 Task: Create a due date automation trigger when advanced on, 2 days after a card is due add basic in list "Resume" at 11:00 AM.
Action: Mouse moved to (772, 271)
Screenshot: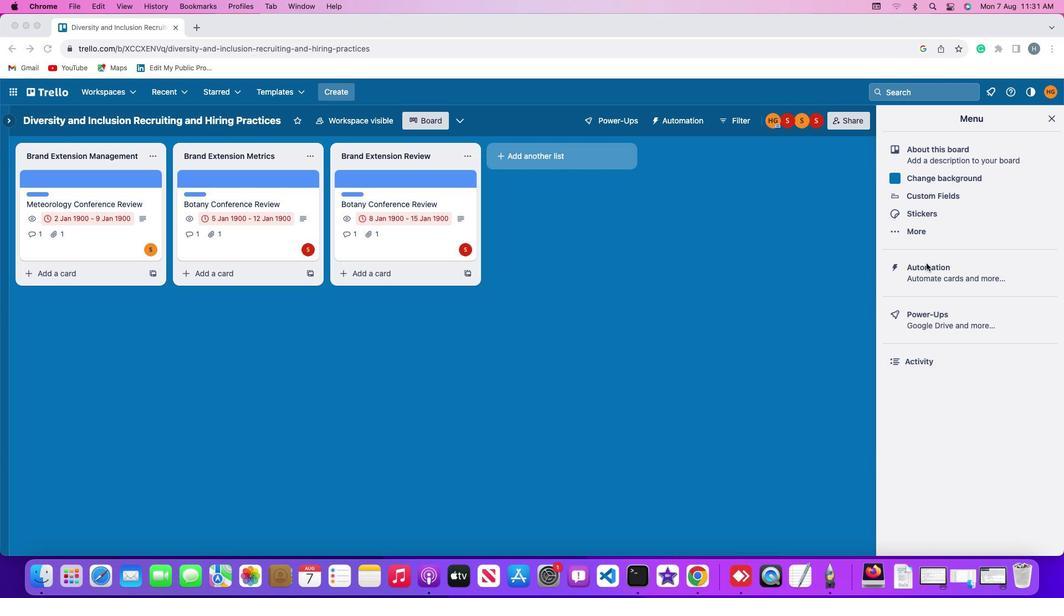 
Action: Mouse pressed left at (772, 271)
Screenshot: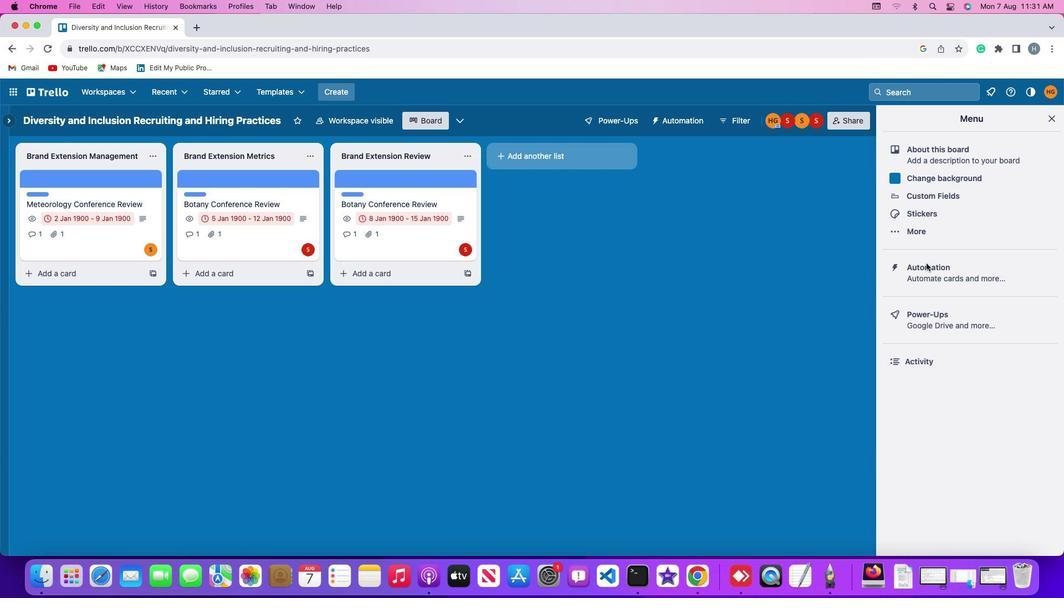 
Action: Mouse pressed left at (772, 271)
Screenshot: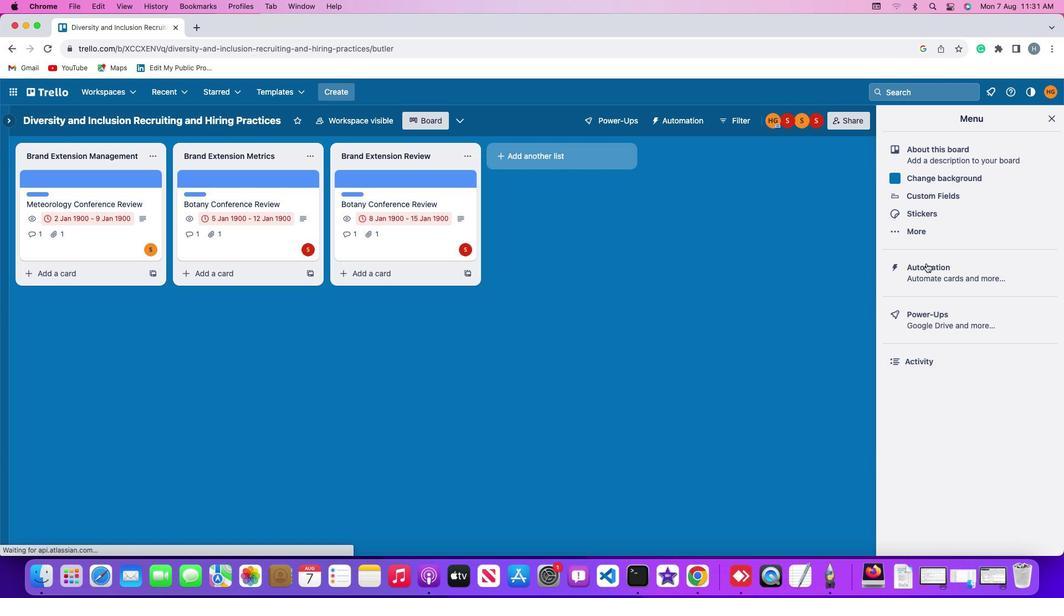 
Action: Mouse moved to (200, 271)
Screenshot: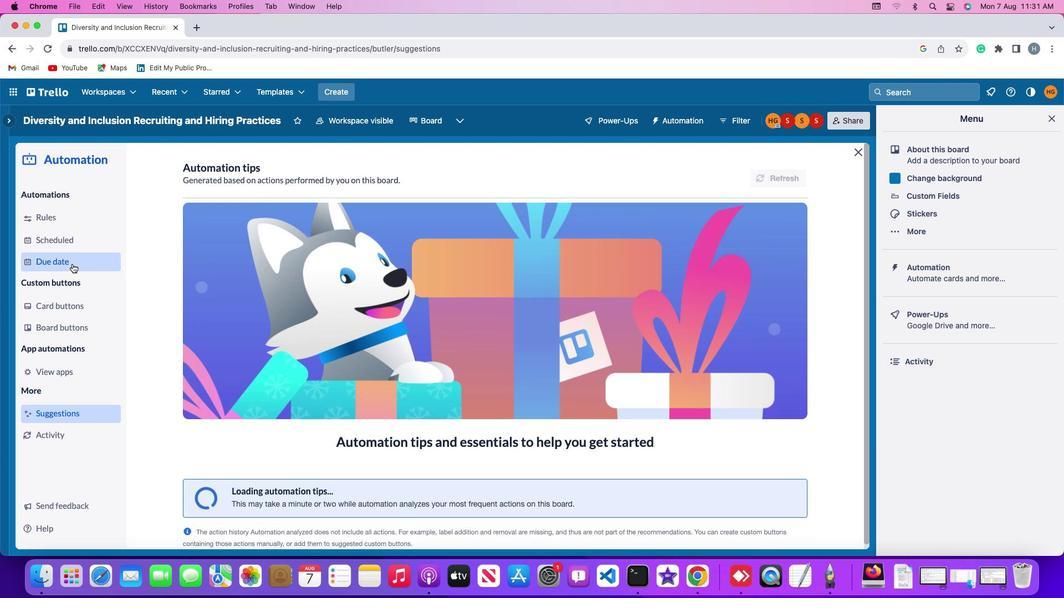 
Action: Mouse pressed left at (200, 271)
Screenshot: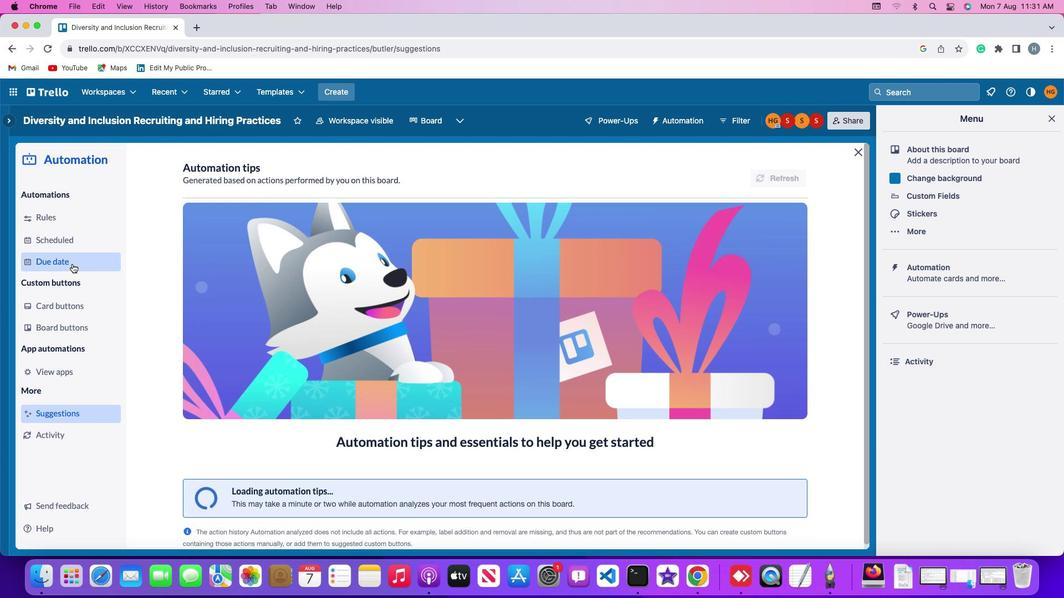 
Action: Mouse moved to (662, 181)
Screenshot: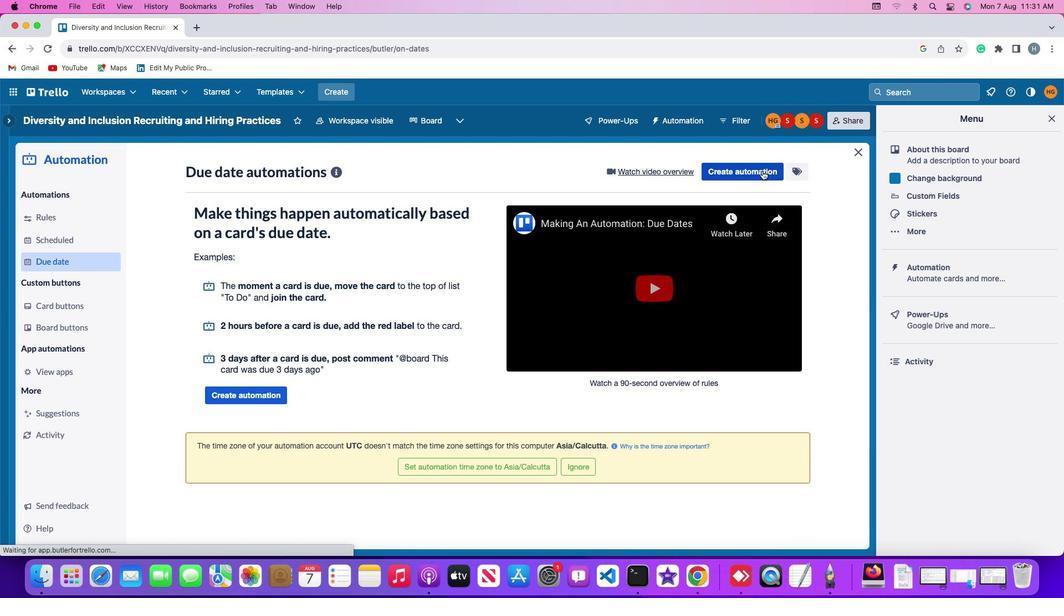 
Action: Mouse pressed left at (662, 181)
Screenshot: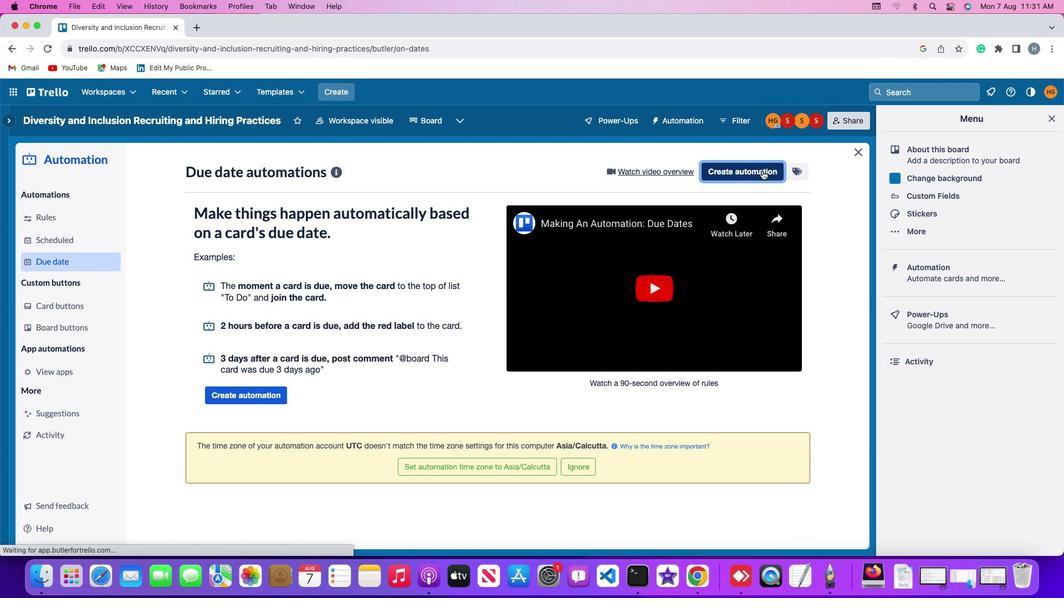 
Action: Mouse moved to (491, 286)
Screenshot: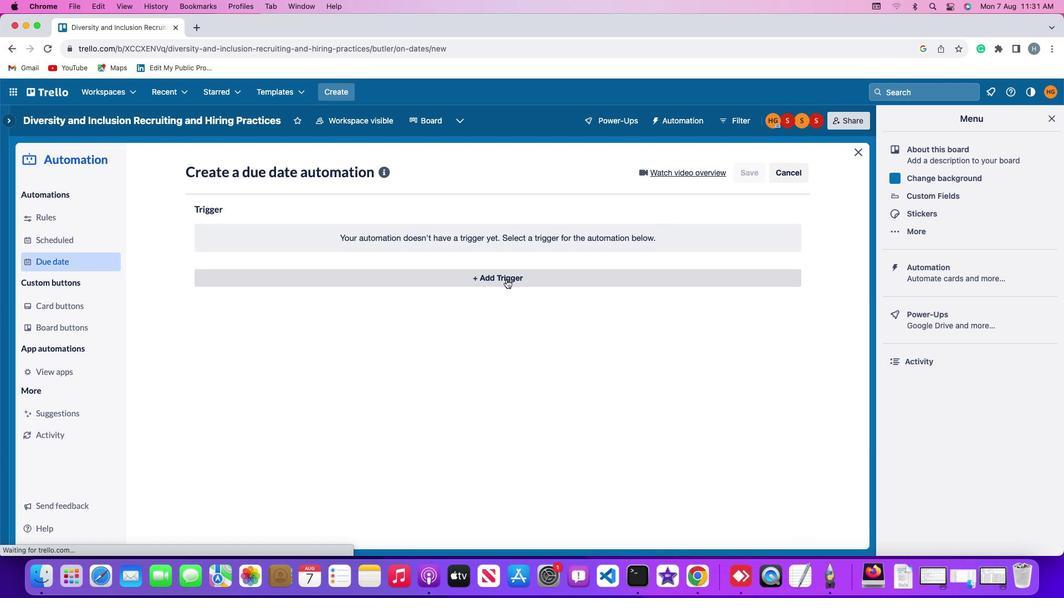 
Action: Mouse pressed left at (491, 286)
Screenshot: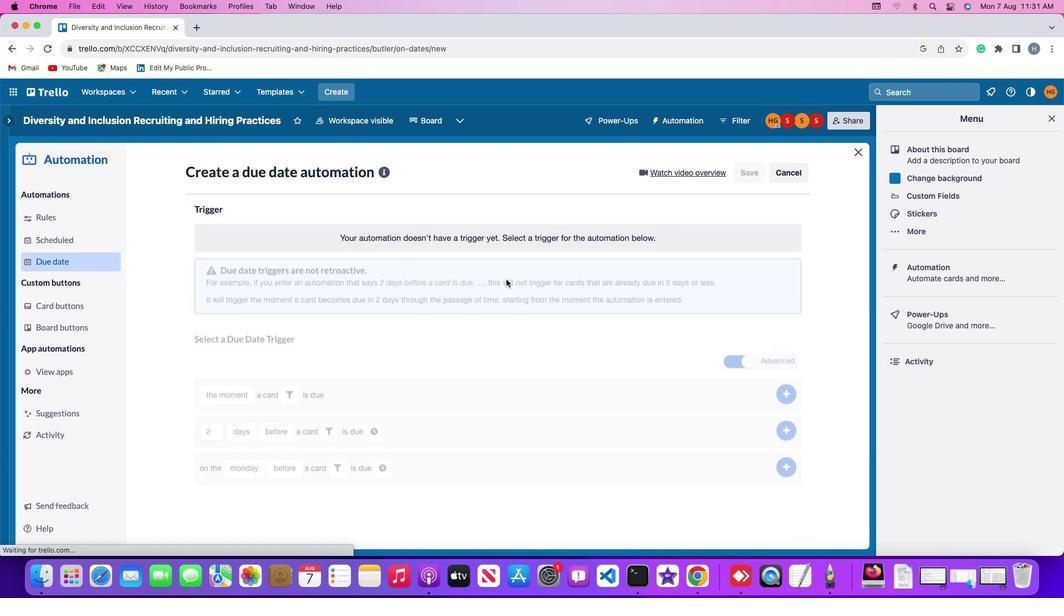 
Action: Mouse moved to (297, 449)
Screenshot: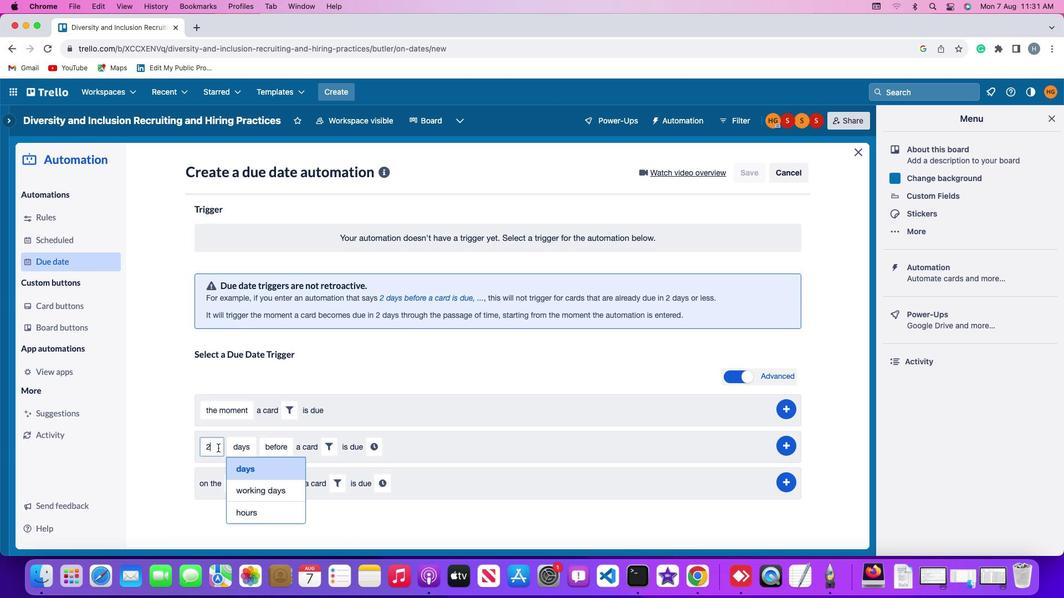 
Action: Mouse pressed left at (297, 449)
Screenshot: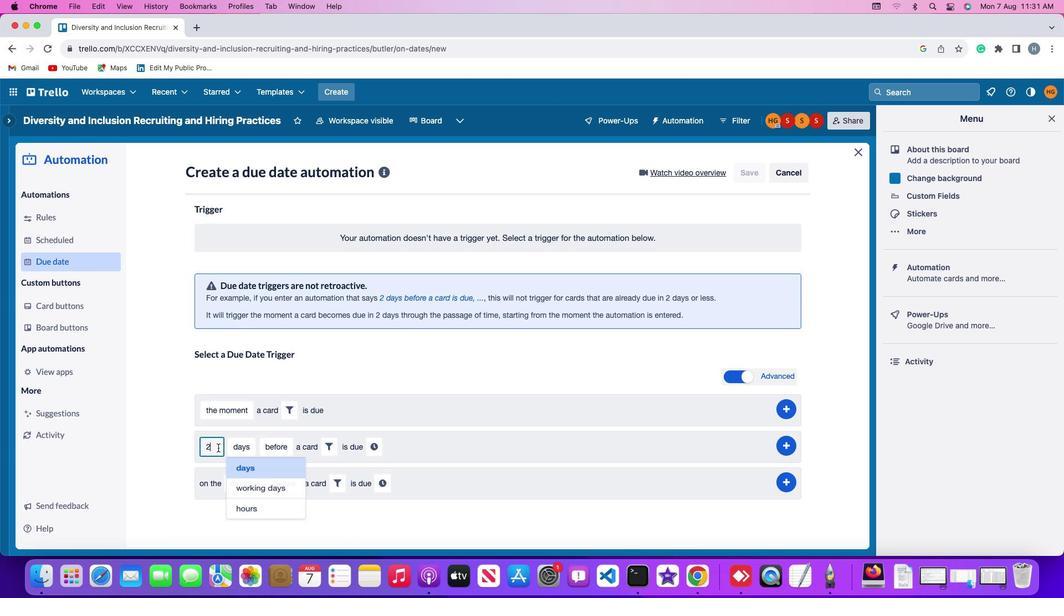 
Action: Mouse moved to (297, 448)
Screenshot: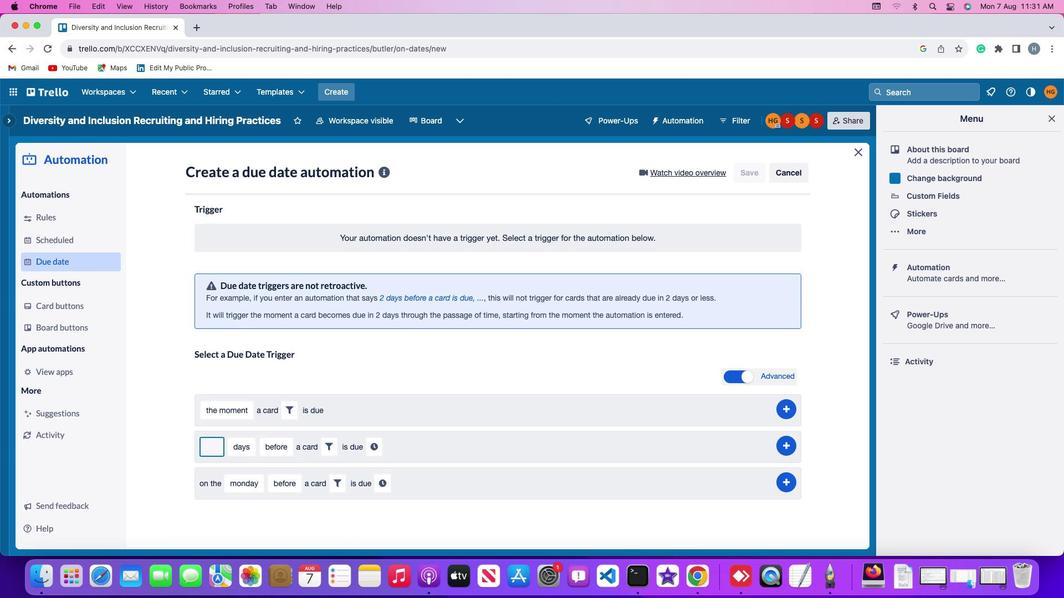 
Action: Key pressed Key.backspace'2'
Screenshot: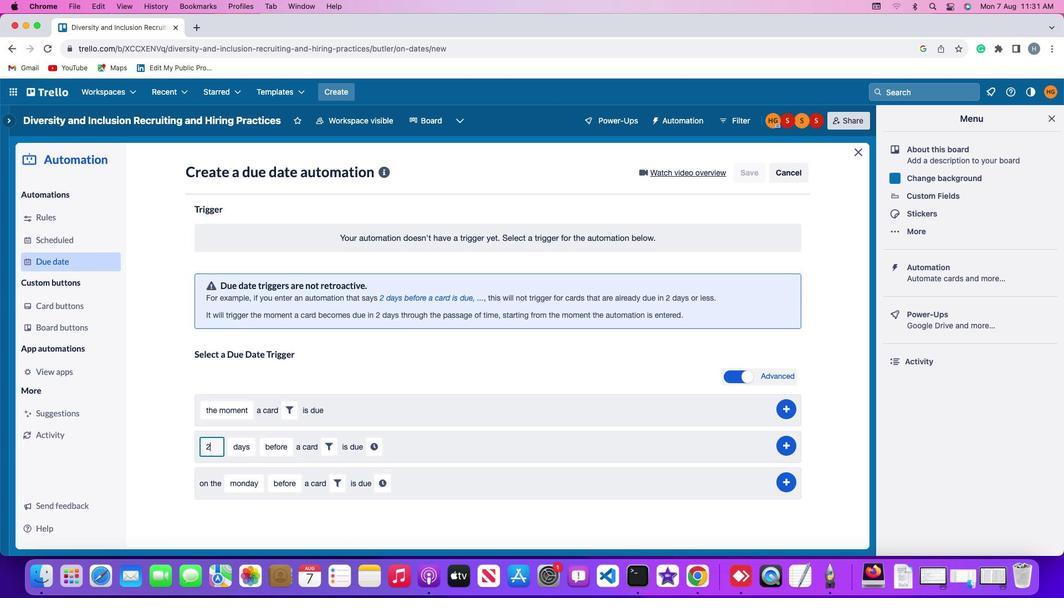 
Action: Mouse moved to (308, 447)
Screenshot: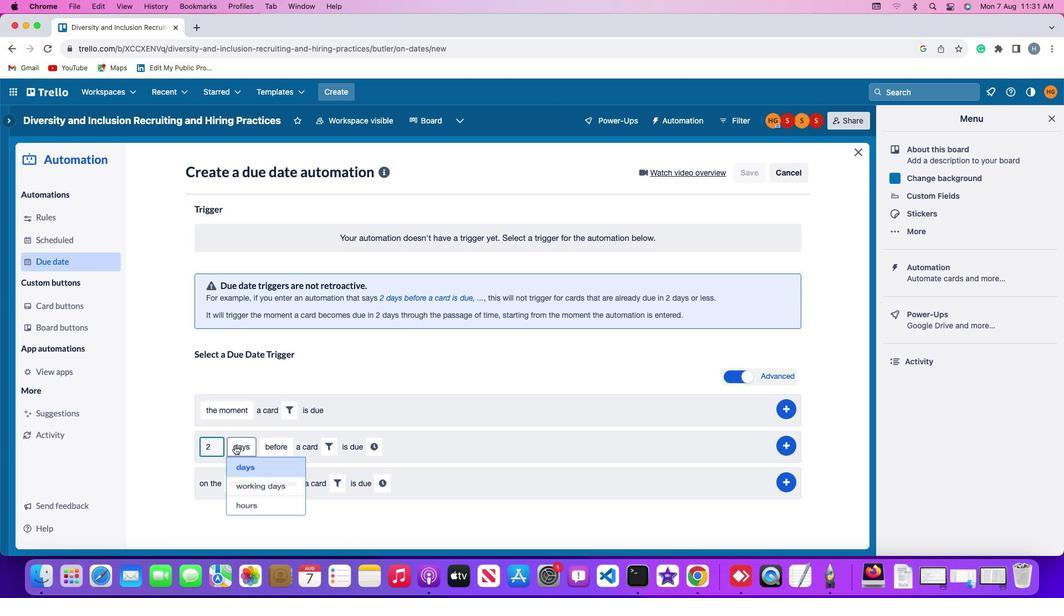 
Action: Mouse pressed left at (308, 447)
Screenshot: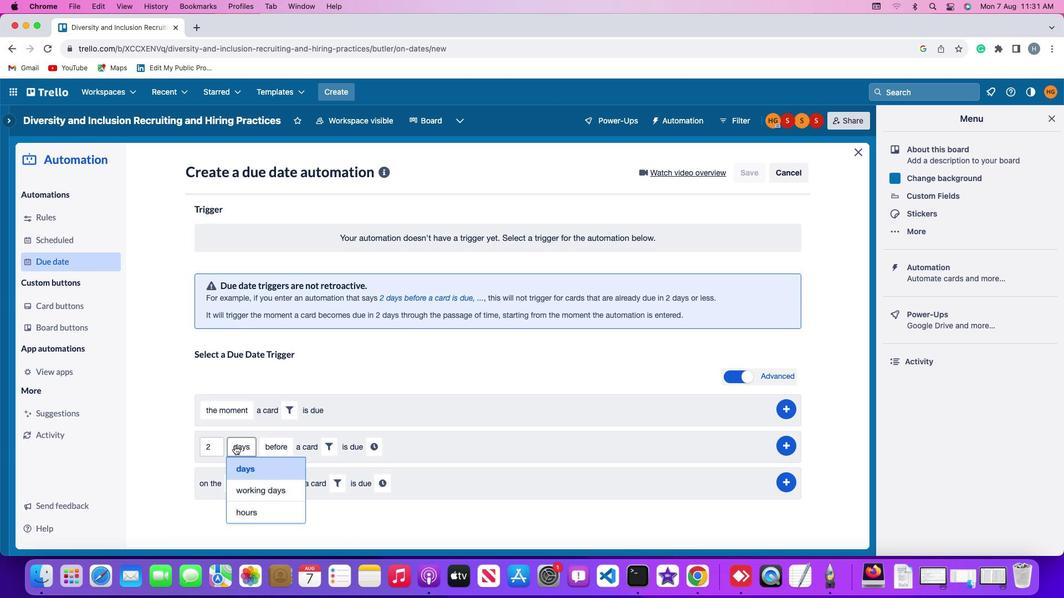
Action: Mouse moved to (319, 472)
Screenshot: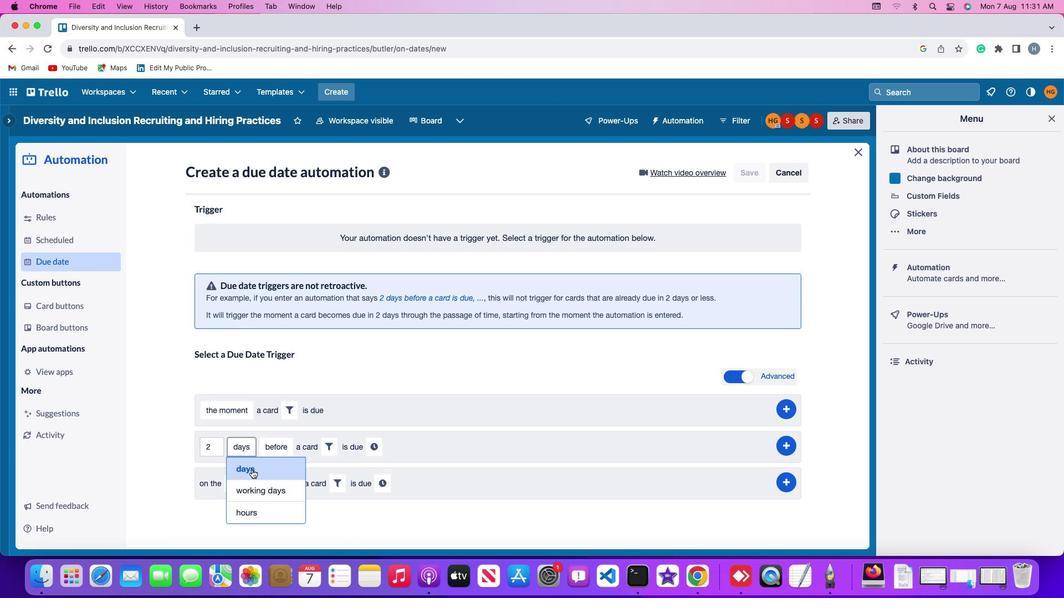 
Action: Mouse pressed left at (319, 472)
Screenshot: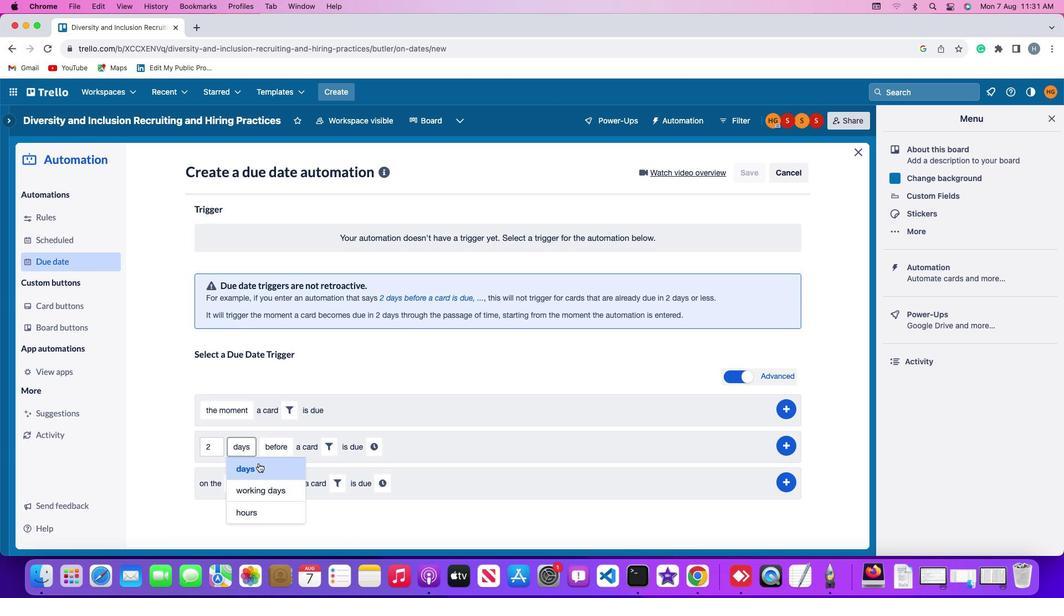 
Action: Mouse moved to (339, 448)
Screenshot: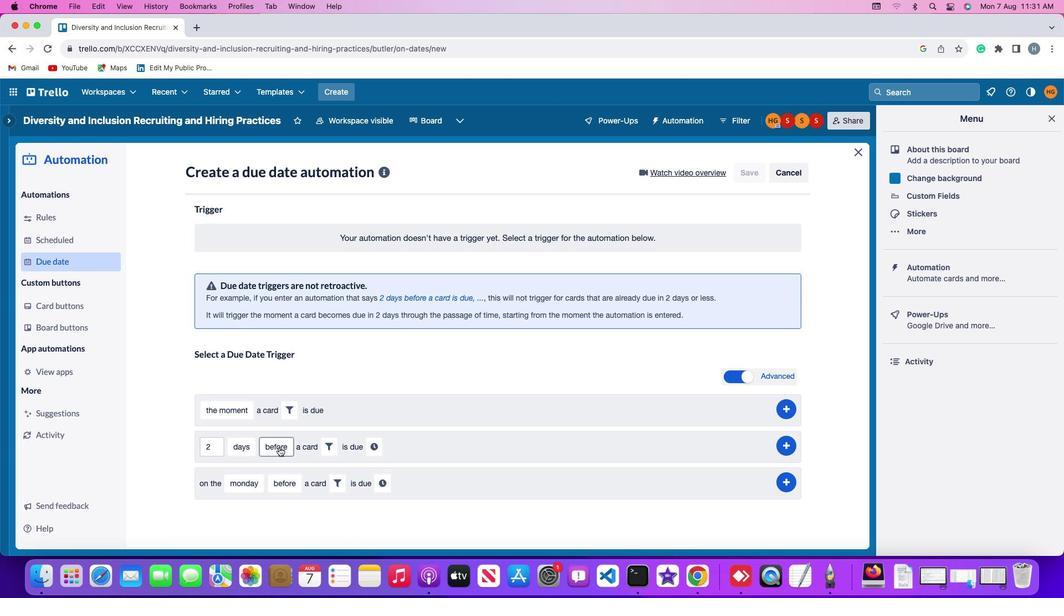 
Action: Mouse pressed left at (339, 448)
Screenshot: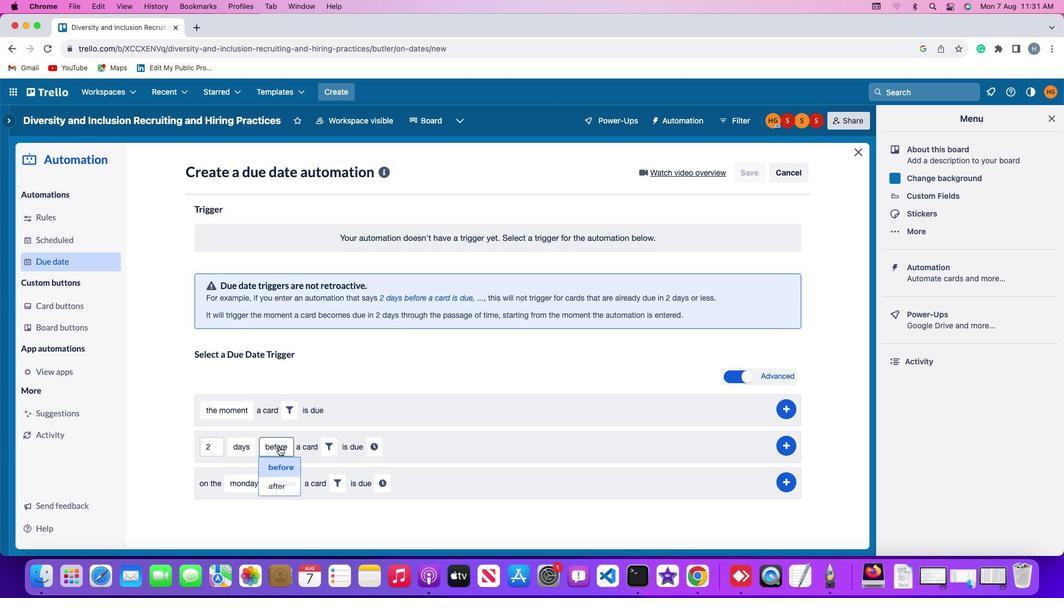 
Action: Mouse moved to (337, 490)
Screenshot: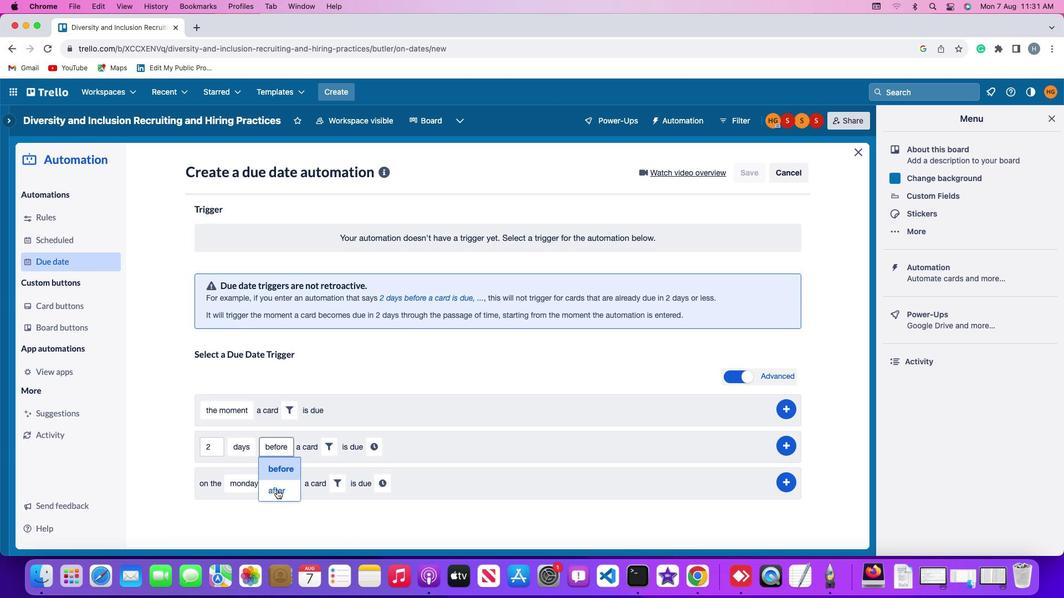 
Action: Mouse pressed left at (337, 490)
Screenshot: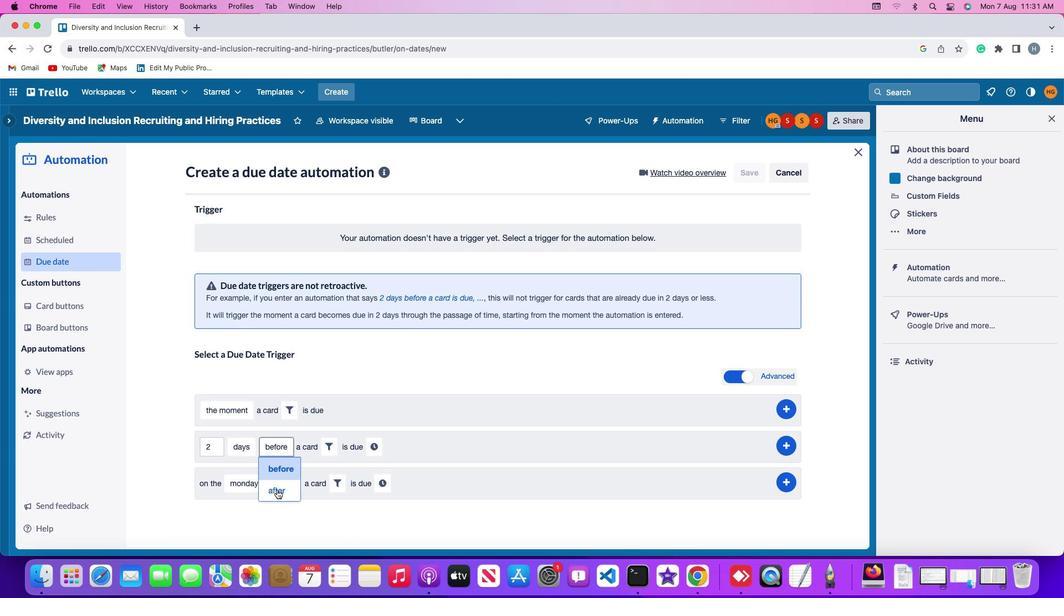 
Action: Mouse moved to (417, 438)
Screenshot: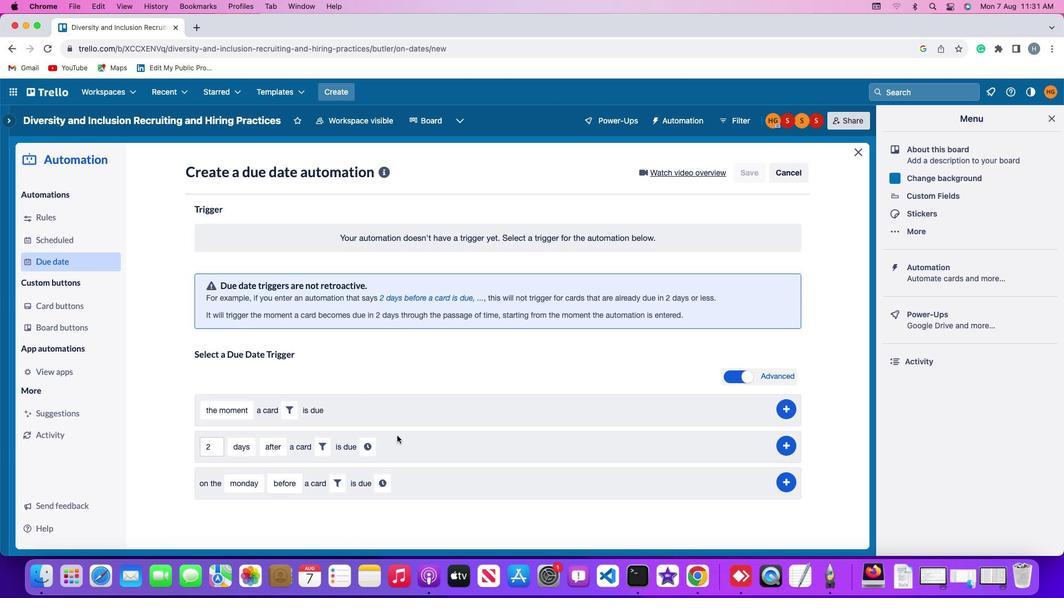 
Action: Mouse pressed left at (417, 438)
Screenshot: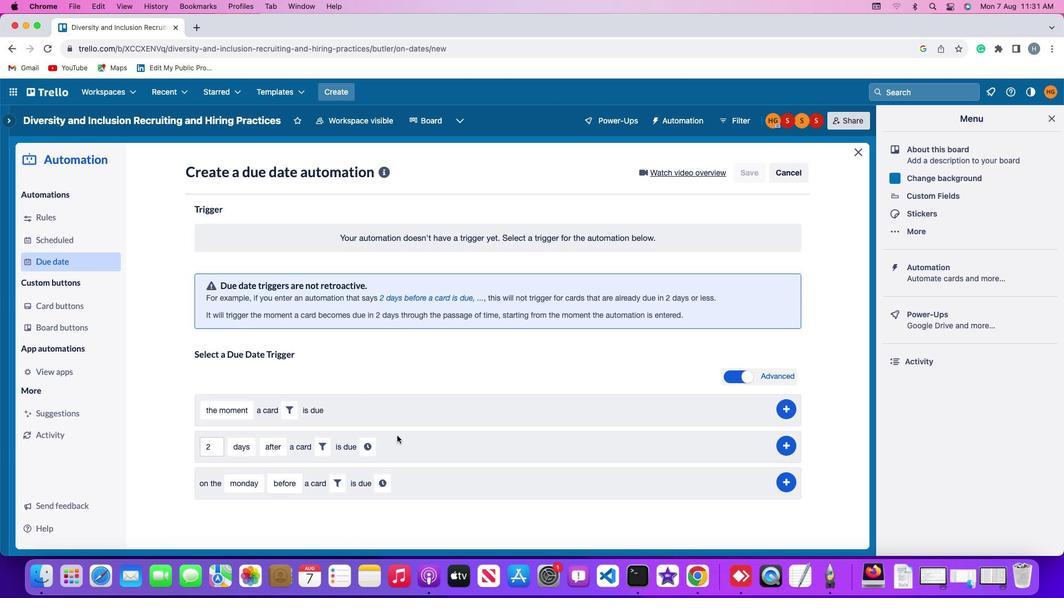 
Action: Mouse moved to (369, 443)
Screenshot: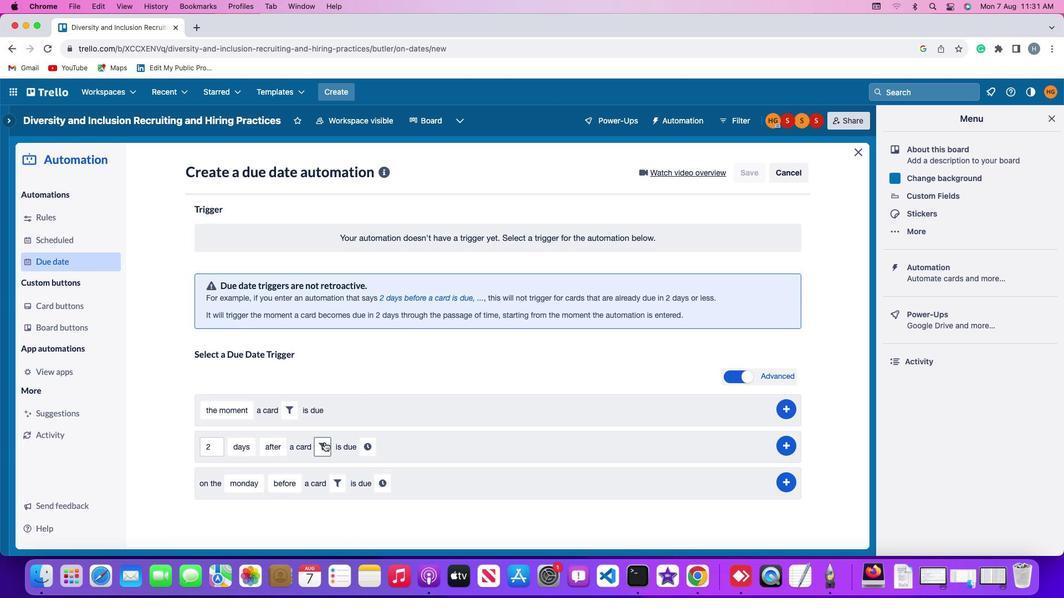 
Action: Mouse pressed left at (369, 443)
Screenshot: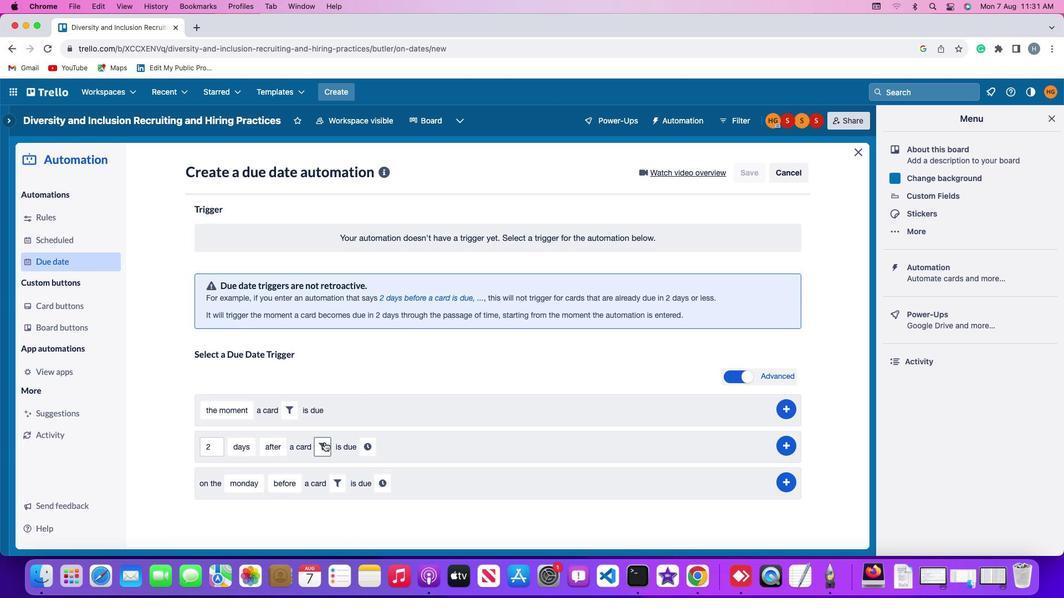 
Action: Mouse moved to (387, 487)
Screenshot: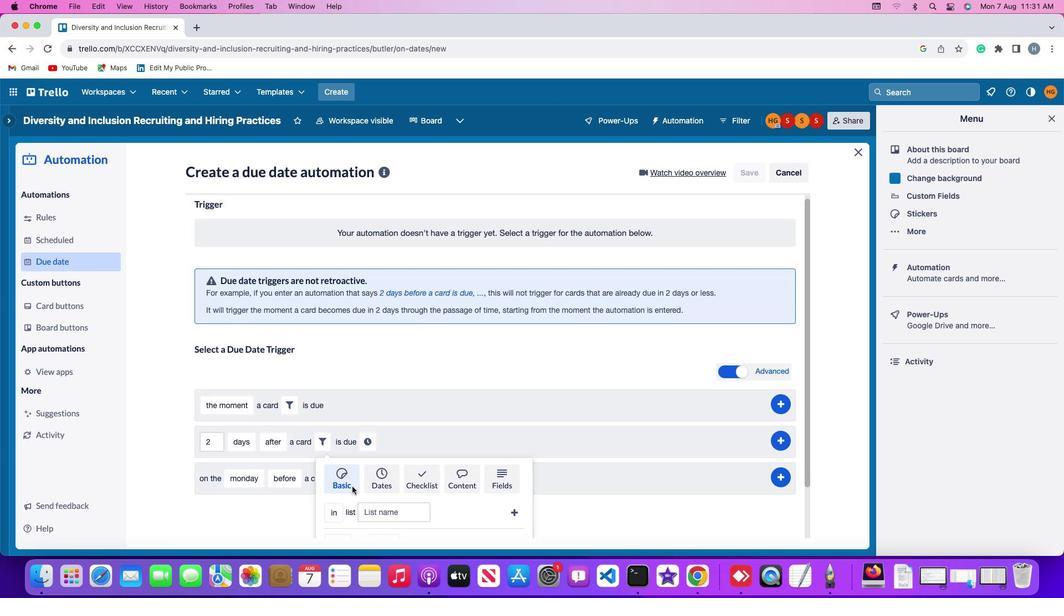 
Action: Mouse scrolled (387, 487) with delta (151, 14)
Screenshot: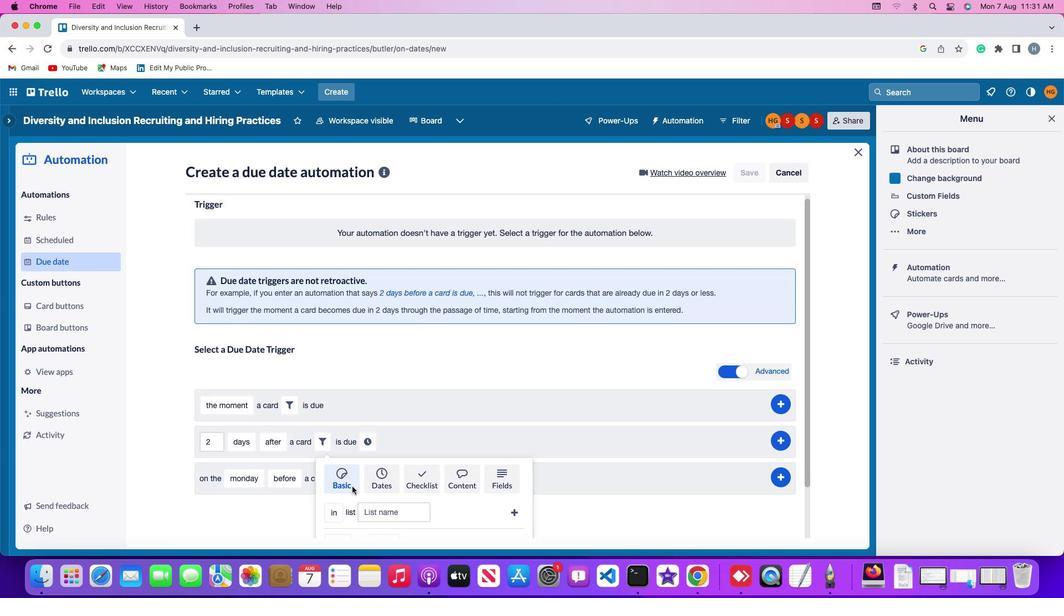 
Action: Mouse scrolled (387, 487) with delta (151, 14)
Screenshot: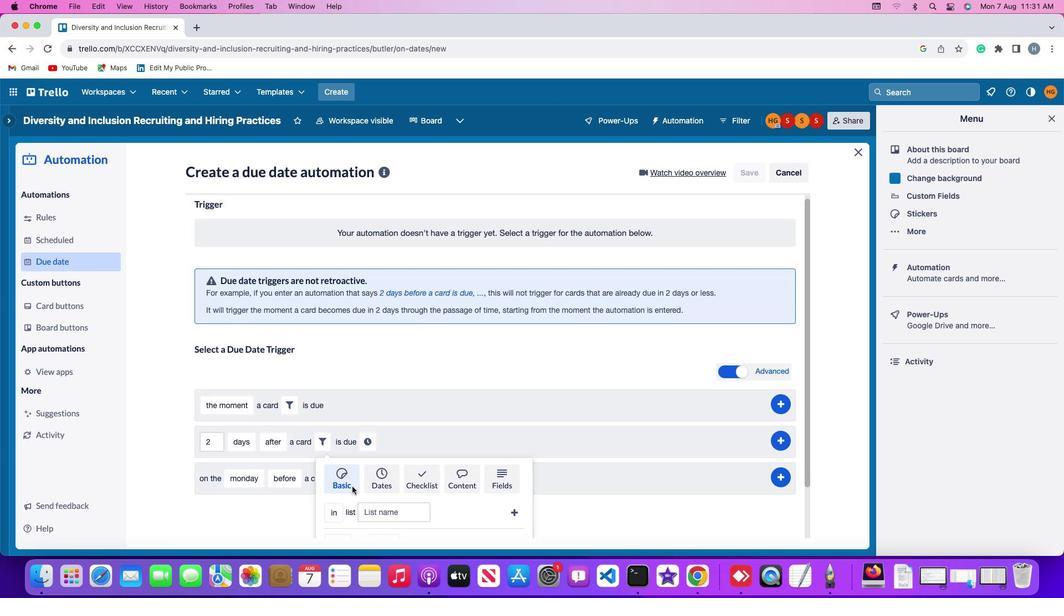 
Action: Mouse scrolled (387, 487) with delta (151, 13)
Screenshot: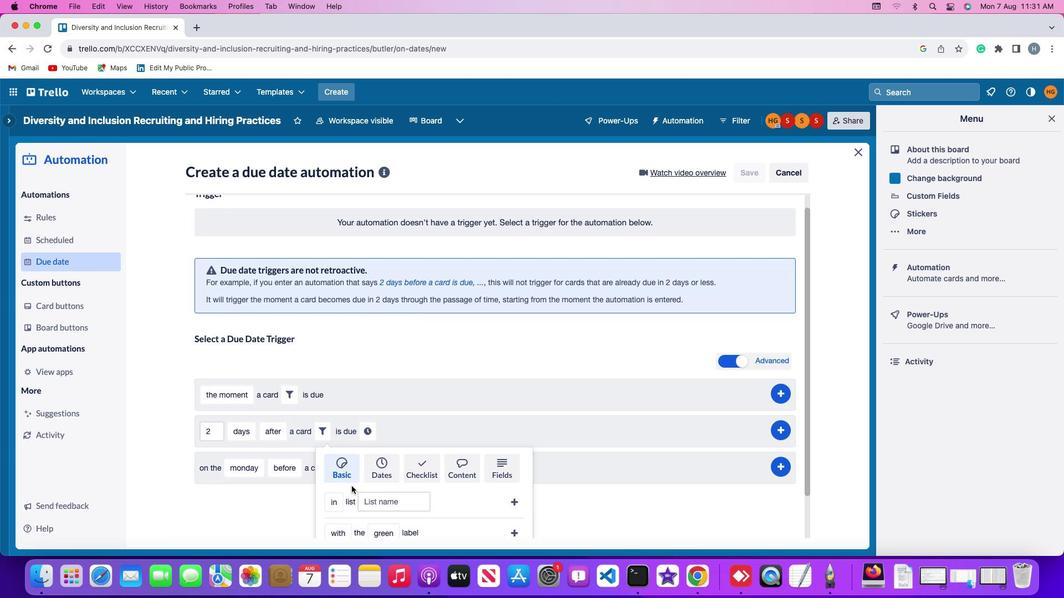
Action: Mouse scrolled (387, 487) with delta (151, 13)
Screenshot: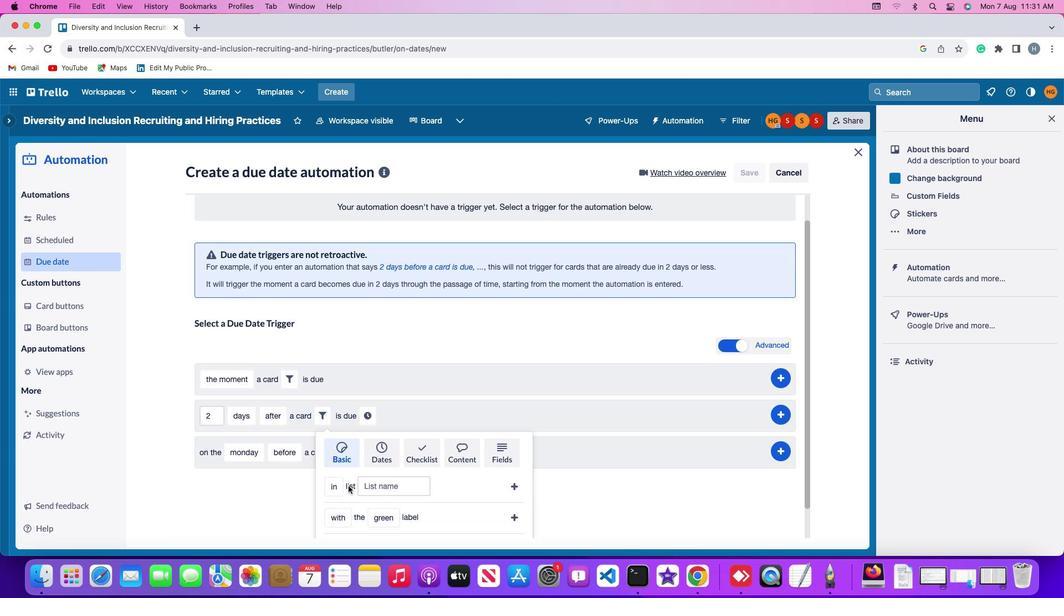 
Action: Mouse scrolled (387, 487) with delta (151, 12)
Screenshot: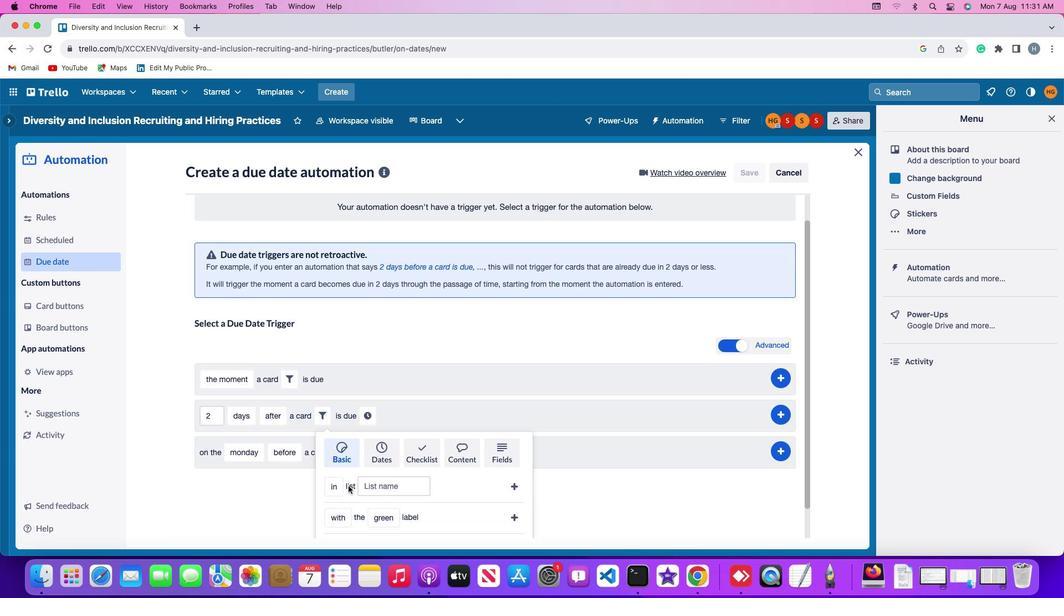 
Action: Mouse moved to (458, 454)
Screenshot: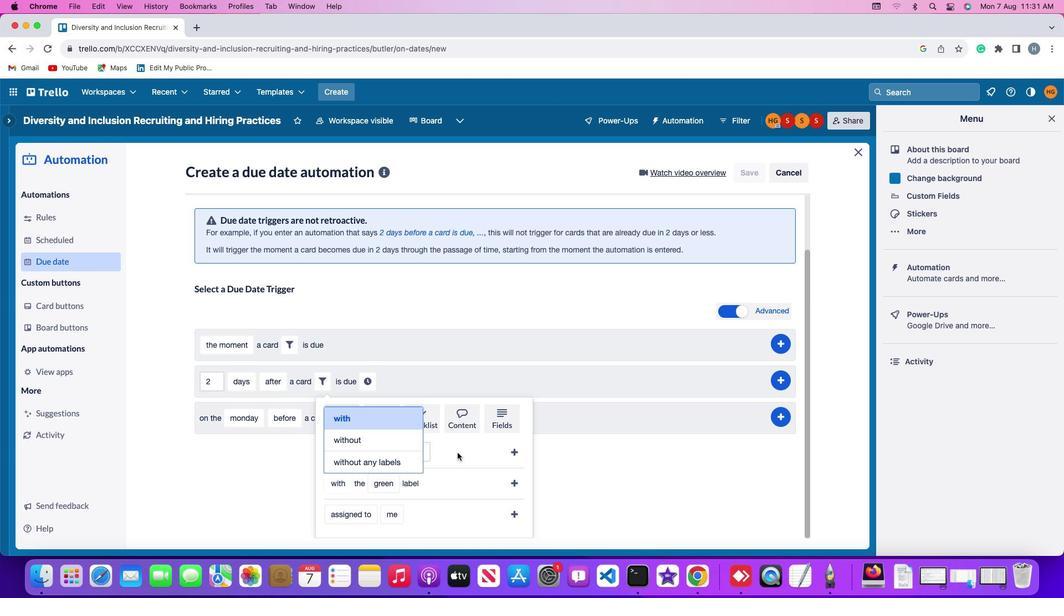 
Action: Mouse pressed left at (458, 454)
Screenshot: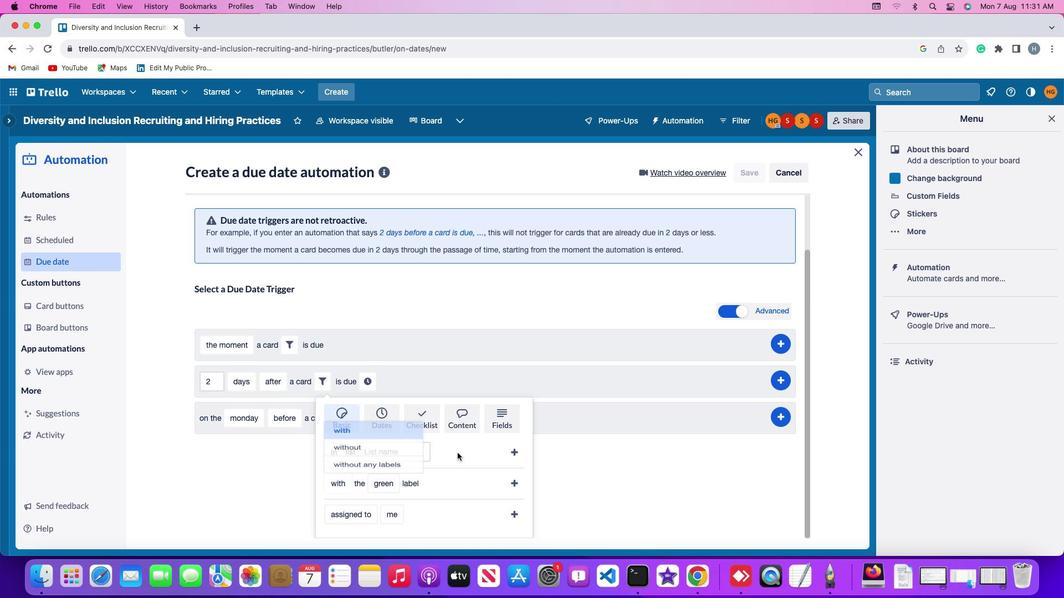 
Action: Mouse moved to (377, 453)
Screenshot: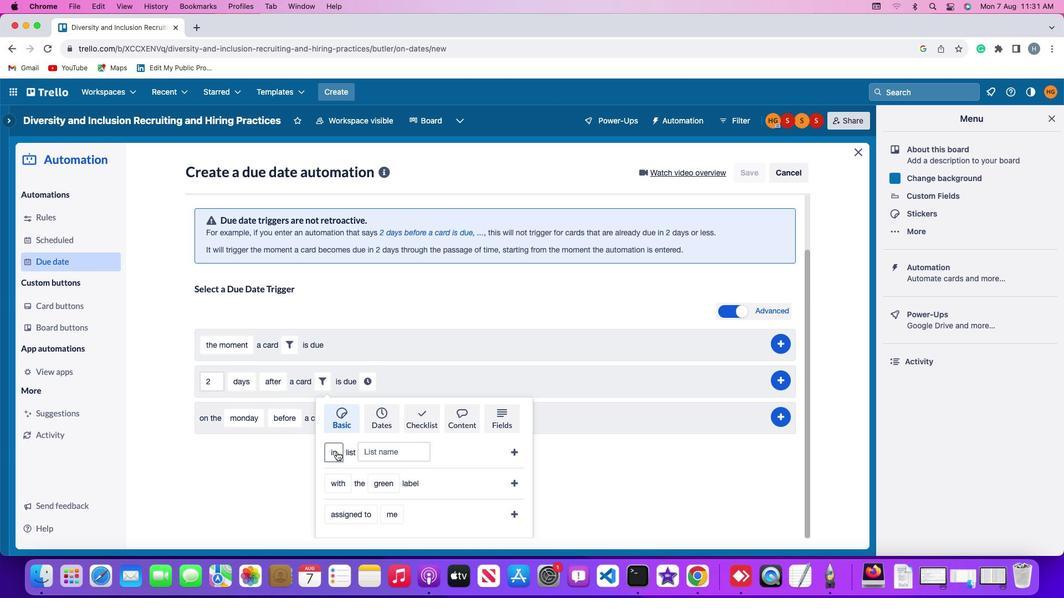 
Action: Mouse pressed left at (377, 453)
Screenshot: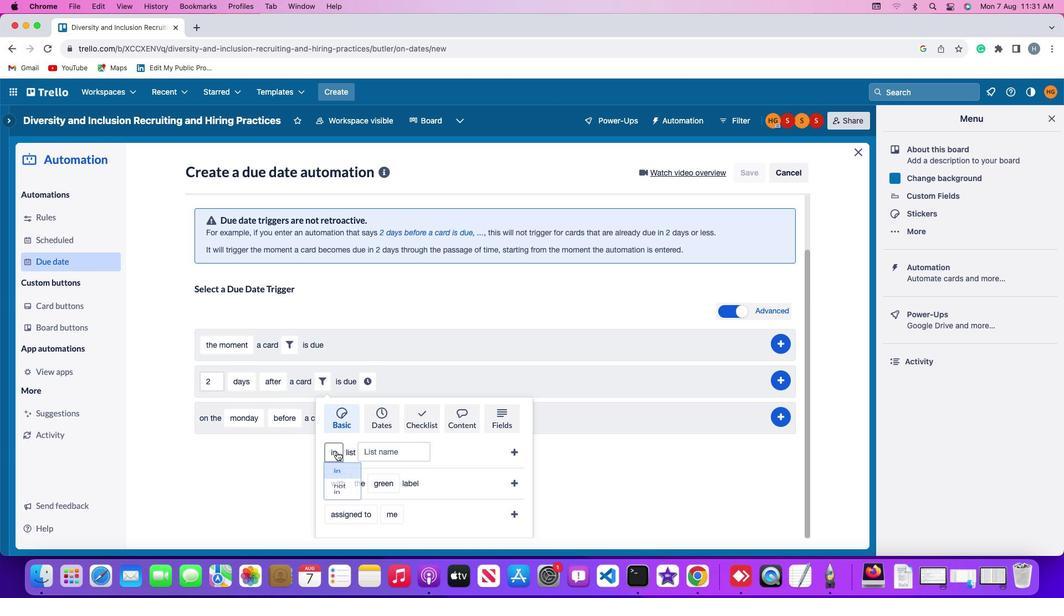 
Action: Mouse moved to (381, 474)
Screenshot: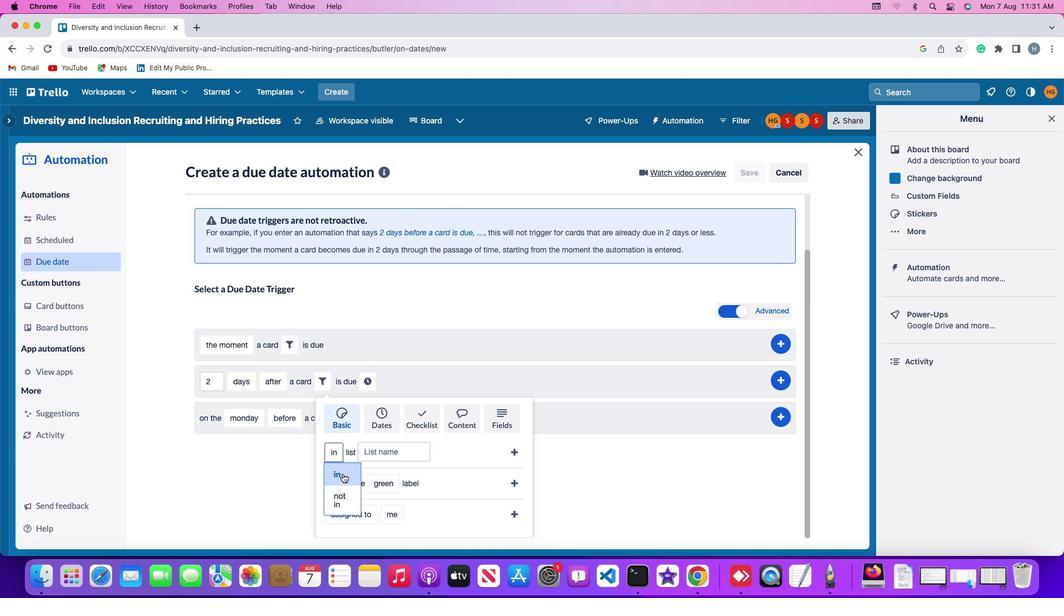 
Action: Mouse pressed left at (381, 474)
Screenshot: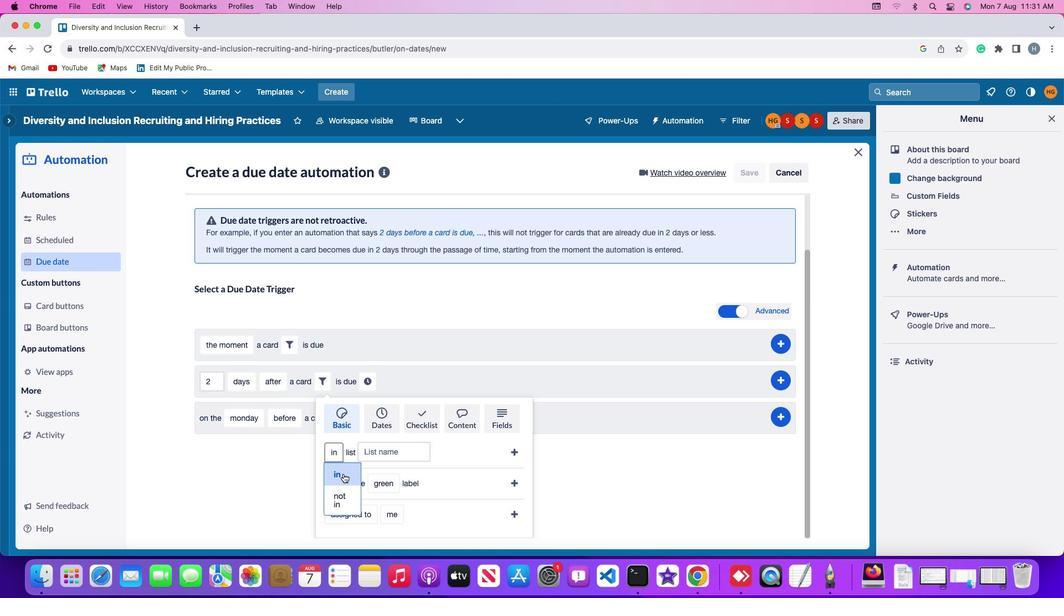 
Action: Mouse moved to (422, 456)
Screenshot: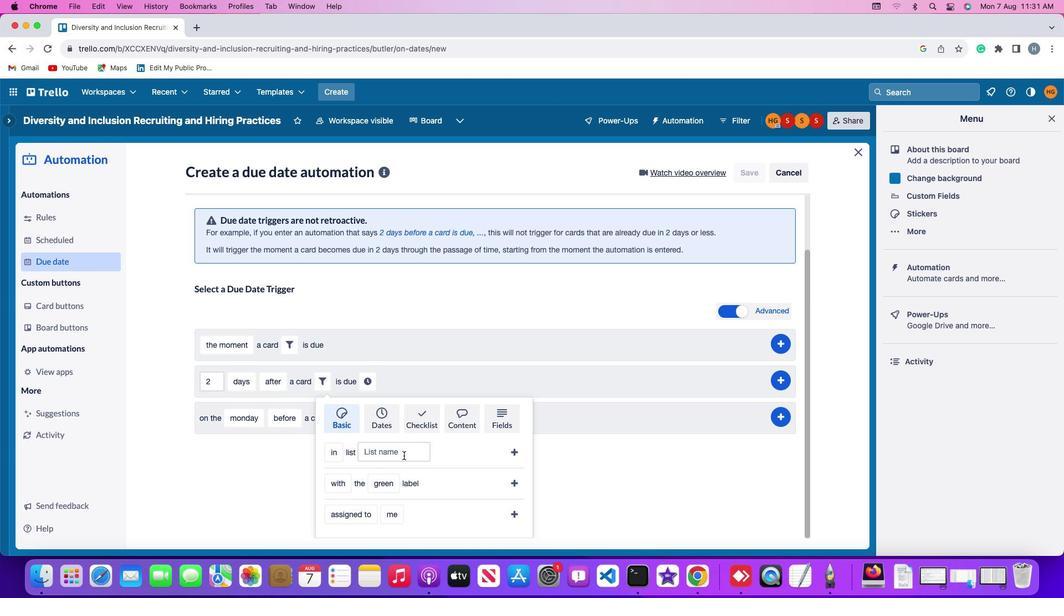 
Action: Mouse pressed left at (422, 456)
Screenshot: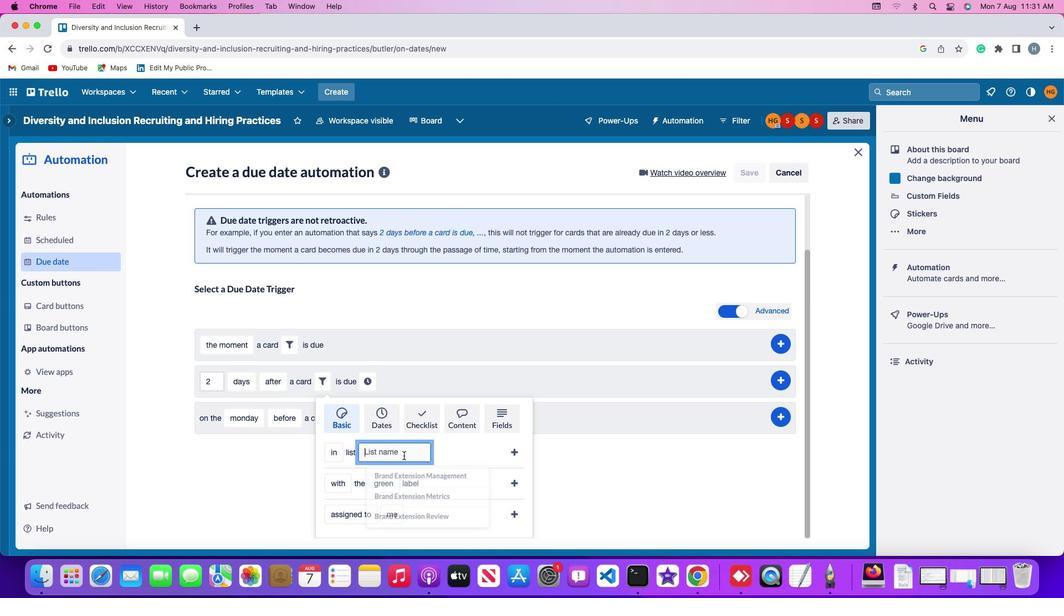 
Action: Key pressed Key.shift'R''e''s''u''m''e'
Screenshot: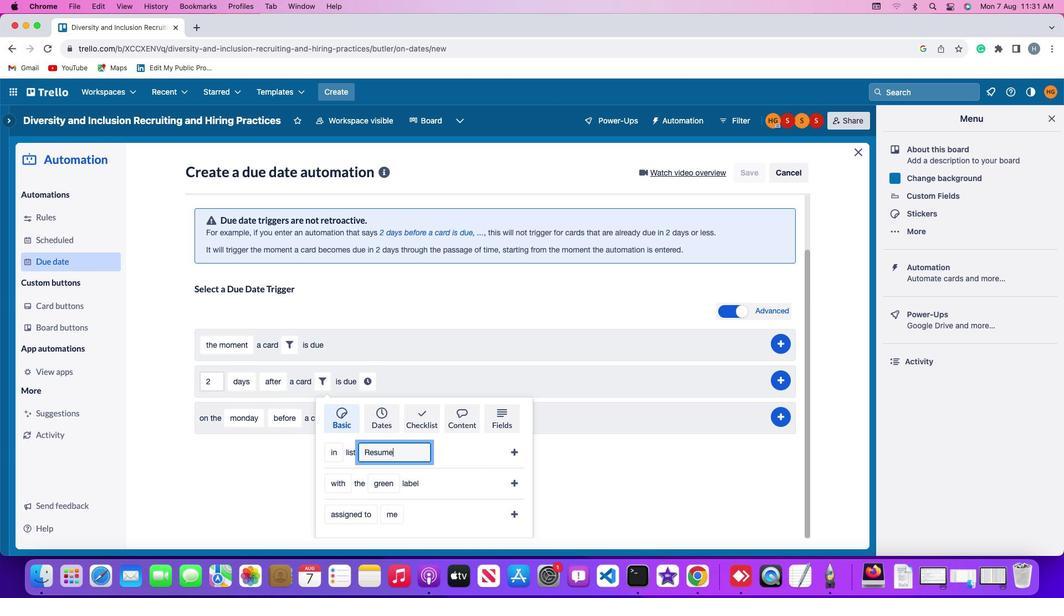 
Action: Mouse moved to (496, 454)
Screenshot: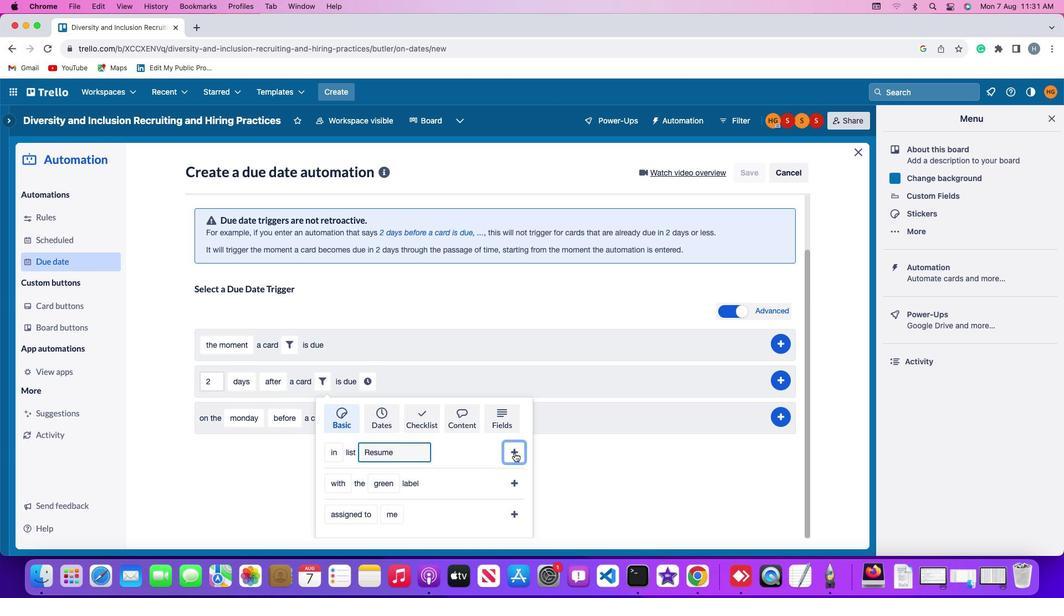 
Action: Mouse pressed left at (496, 454)
Screenshot: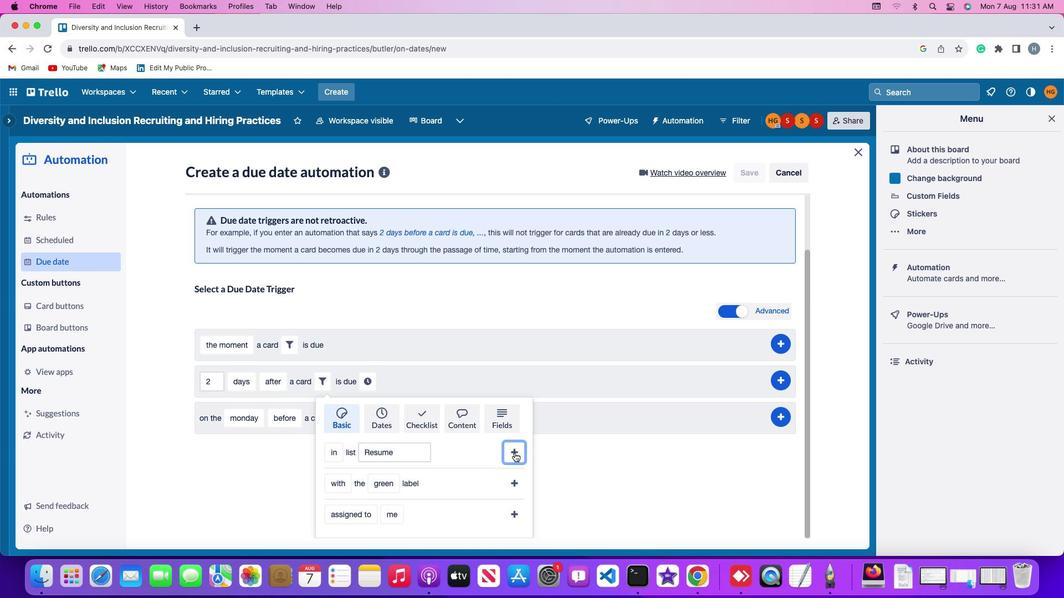 
Action: Mouse moved to (453, 448)
Screenshot: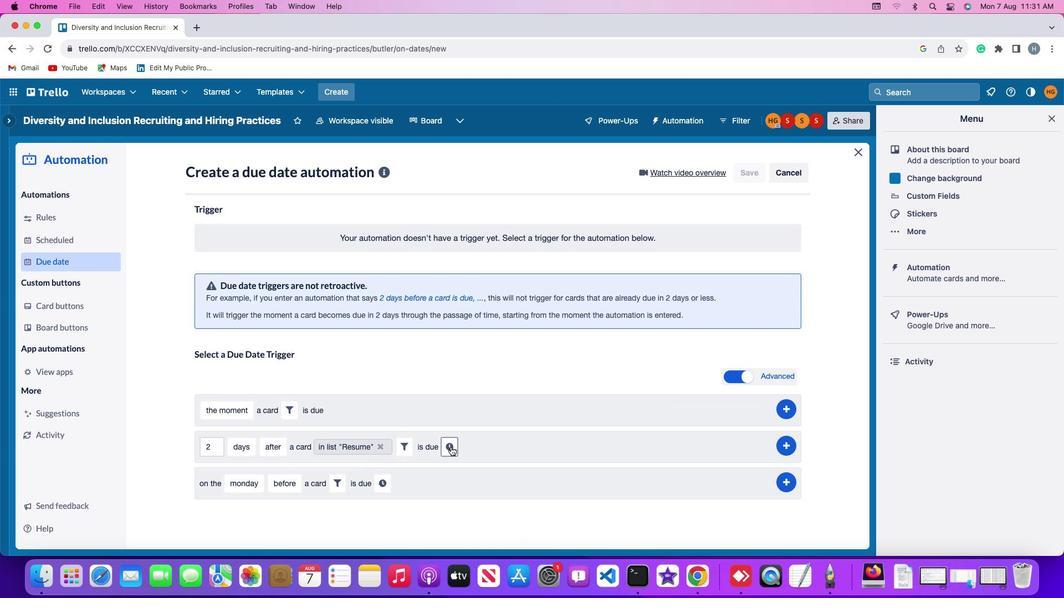 
Action: Mouse pressed left at (453, 448)
Screenshot: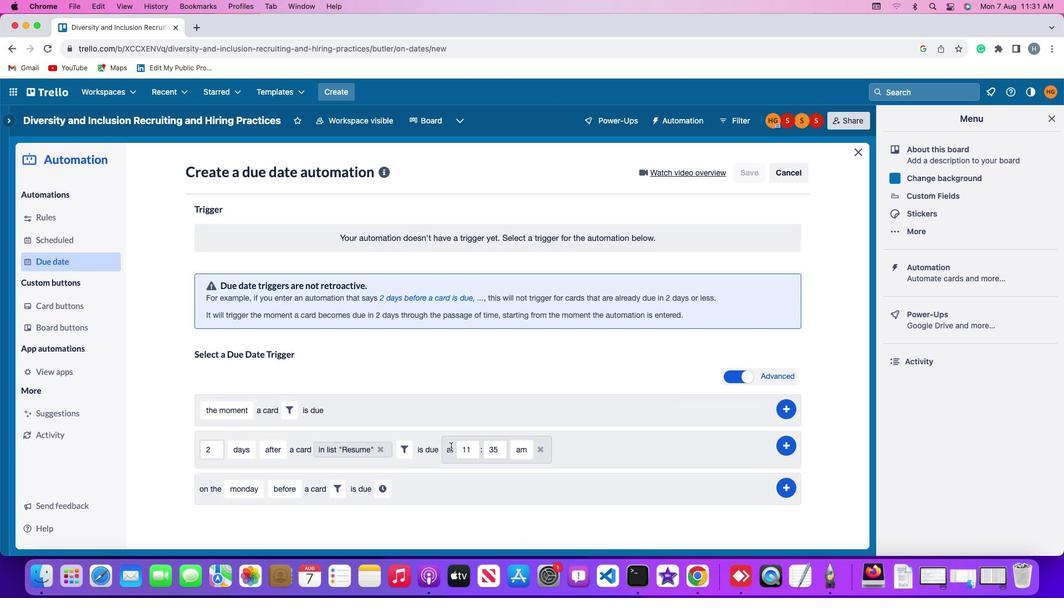 
Action: Mouse moved to (470, 448)
Screenshot: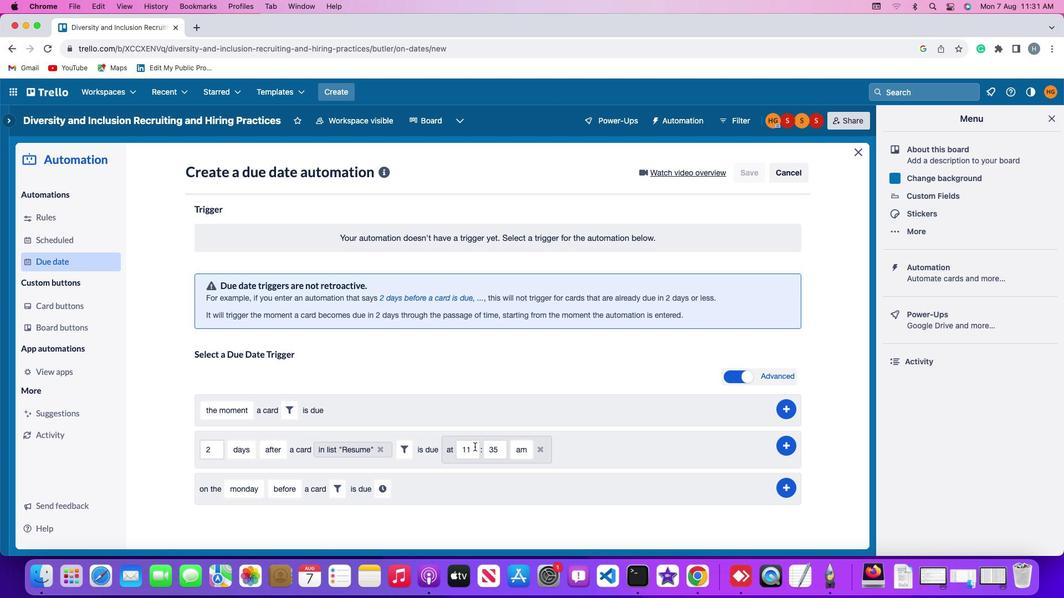 
Action: Mouse pressed left at (470, 448)
Screenshot: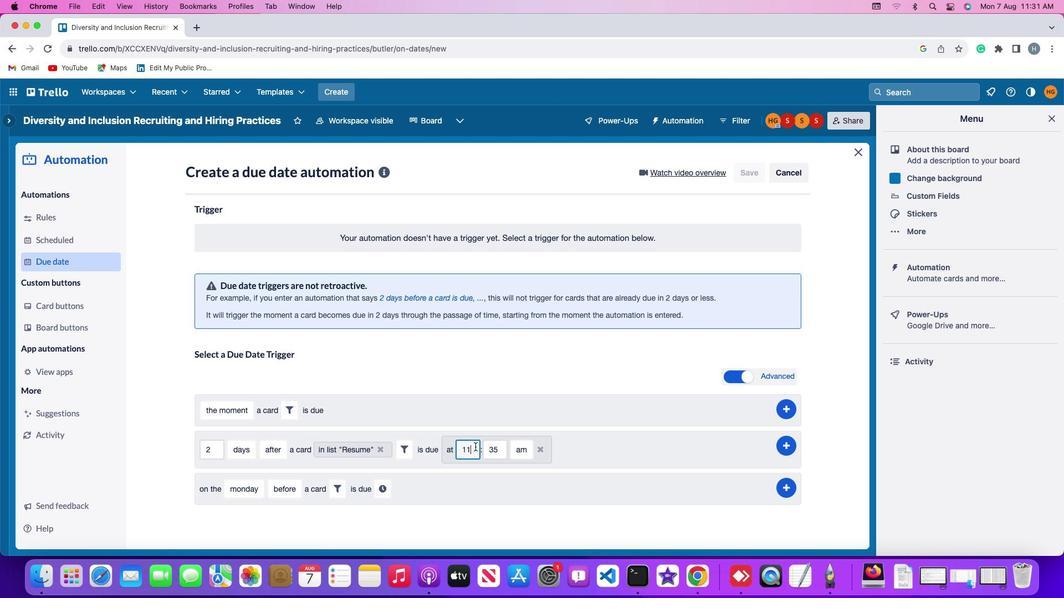 
Action: Mouse moved to (470, 448)
Screenshot: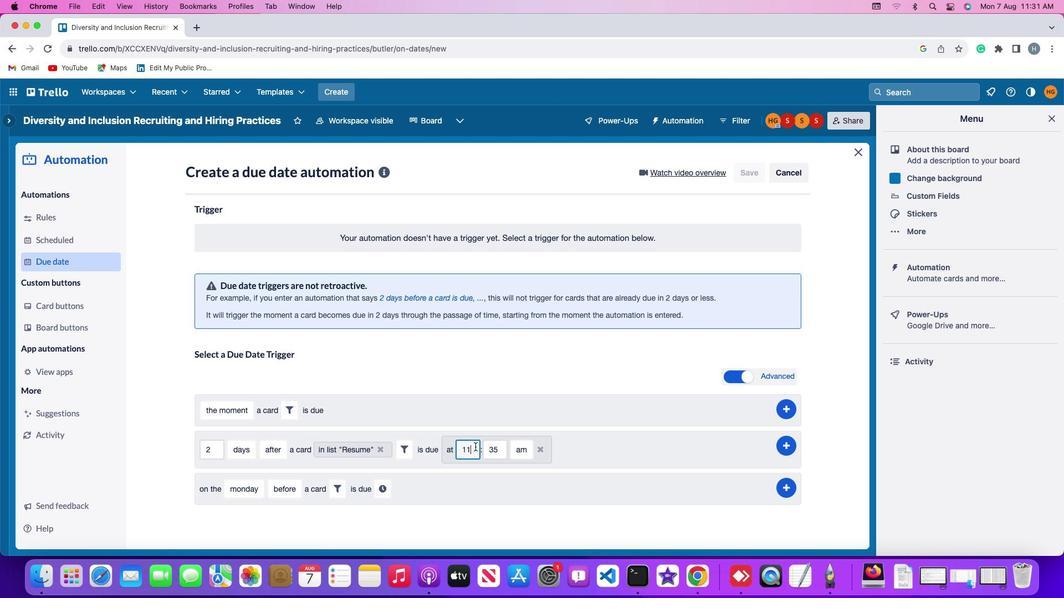 
Action: Key pressed Key.backspaceKey.backspace'1''1'
Screenshot: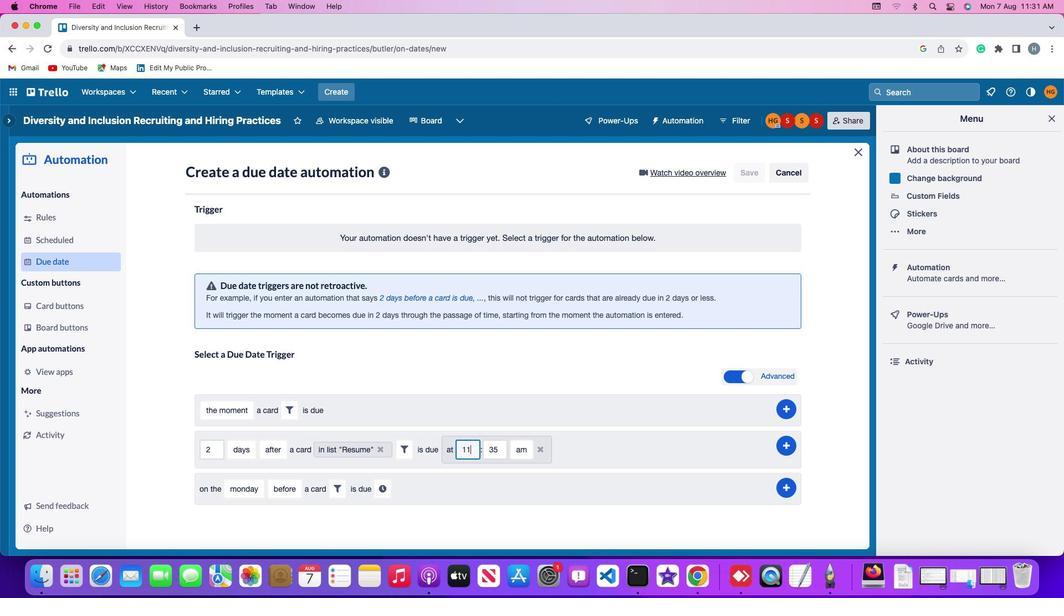 
Action: Mouse moved to (487, 452)
Screenshot: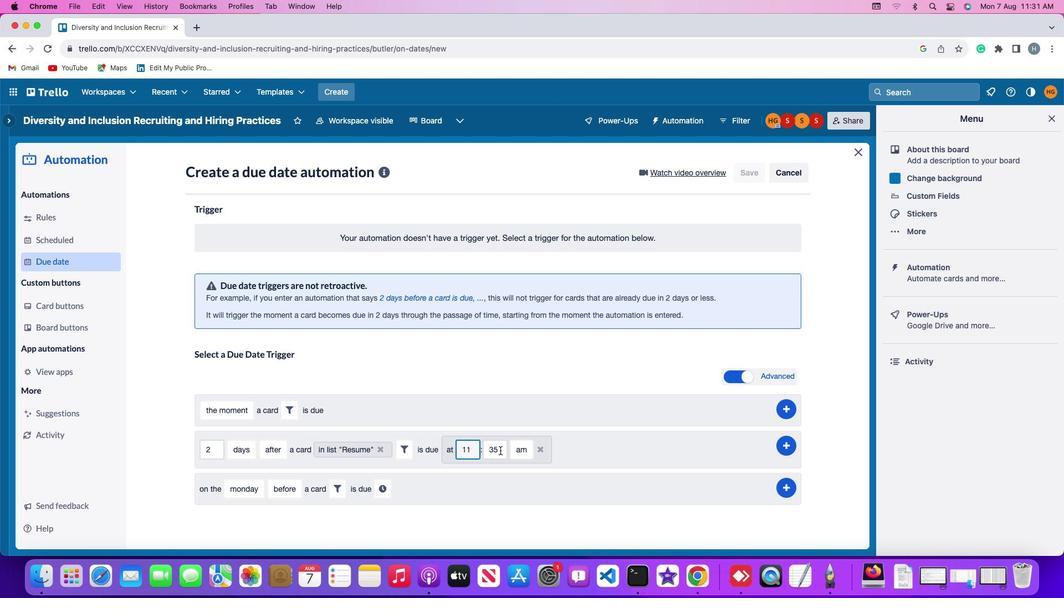 
Action: Mouse pressed left at (487, 452)
Screenshot: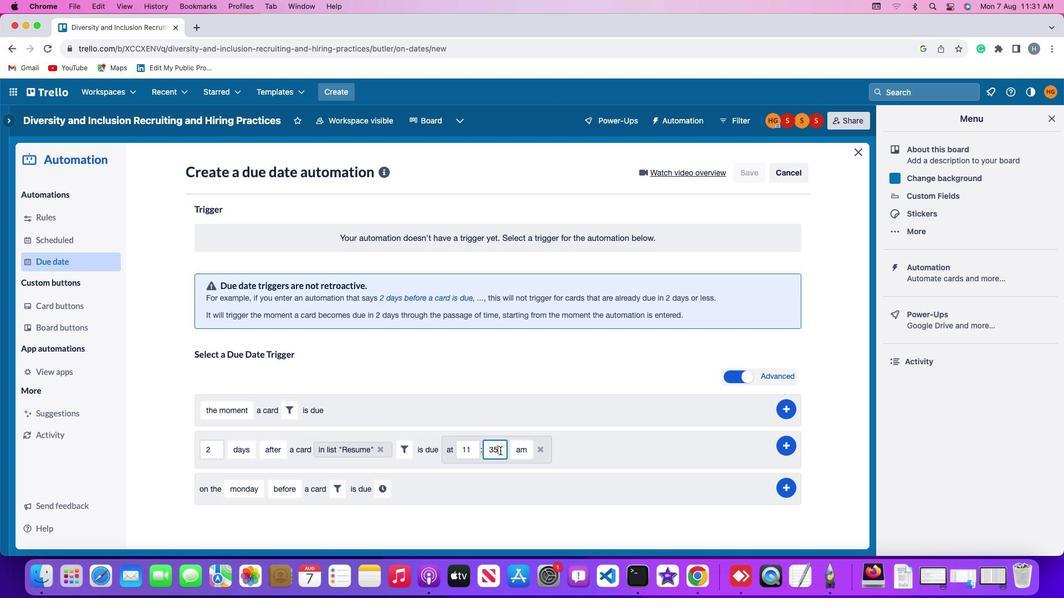 
Action: Key pressed Key.backspaceKey.backspace'0''0'
Screenshot: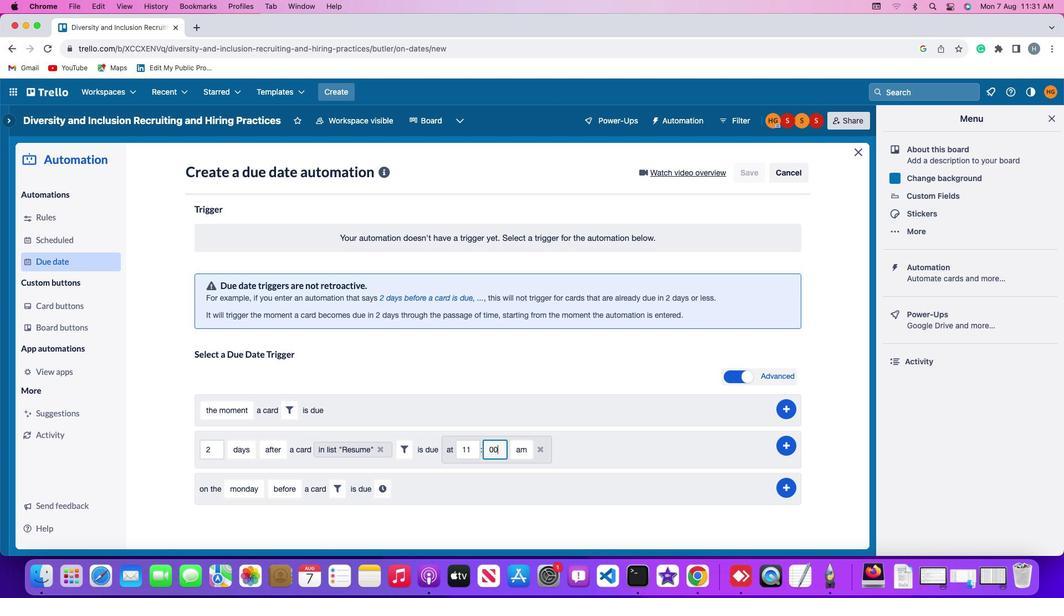 
Action: Mouse moved to (499, 452)
Screenshot: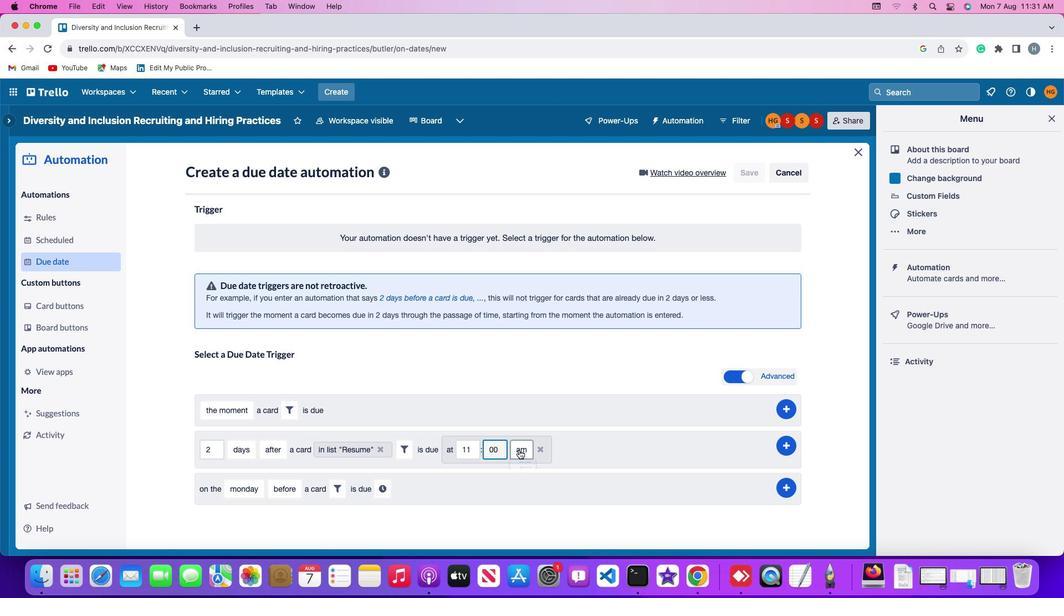 
Action: Mouse pressed left at (499, 452)
Screenshot: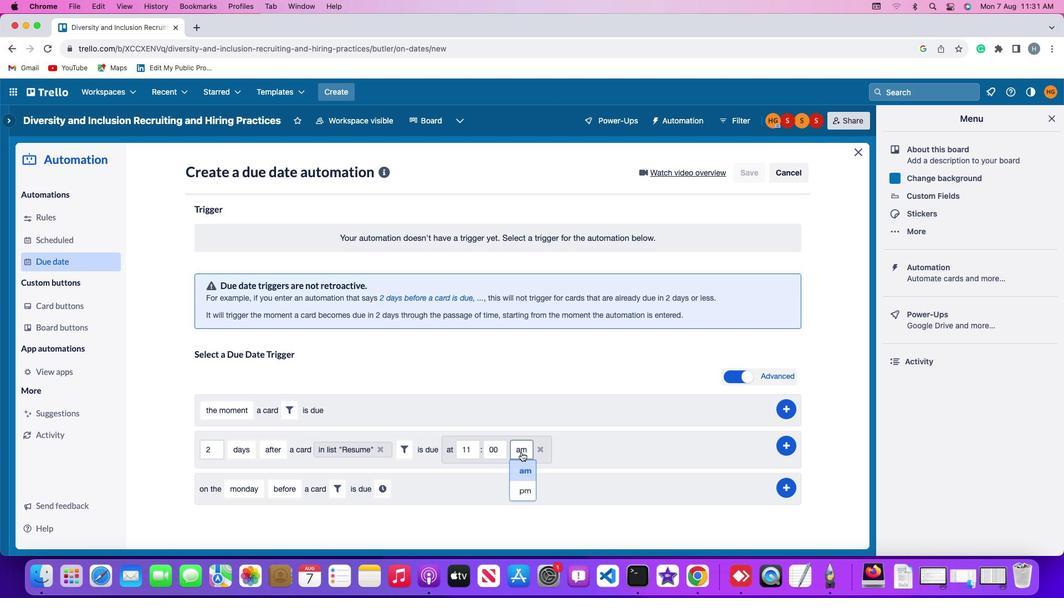 
Action: Mouse moved to (504, 471)
Screenshot: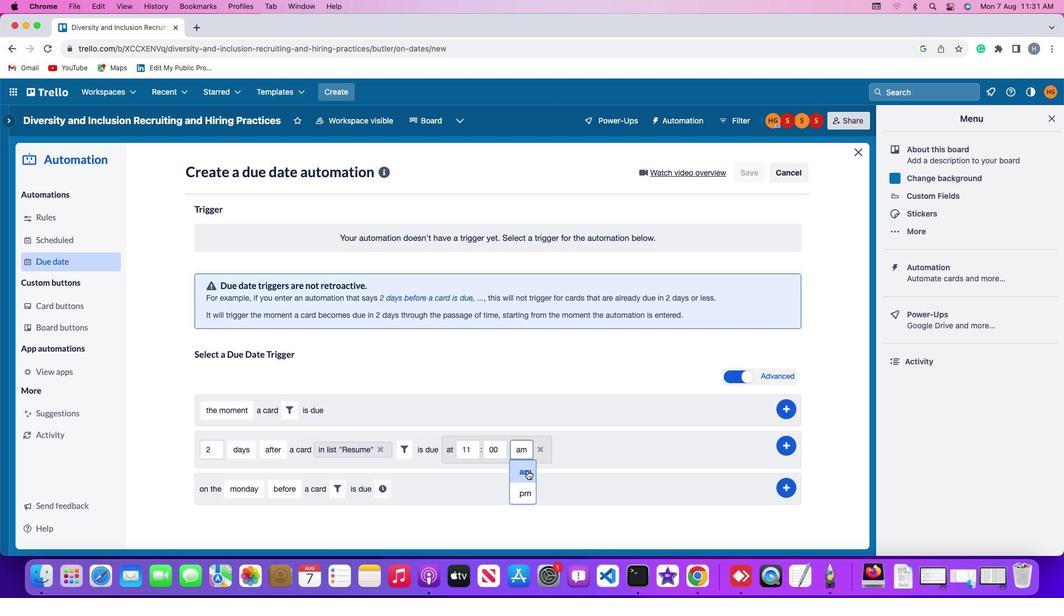 
Action: Mouse pressed left at (504, 471)
Screenshot: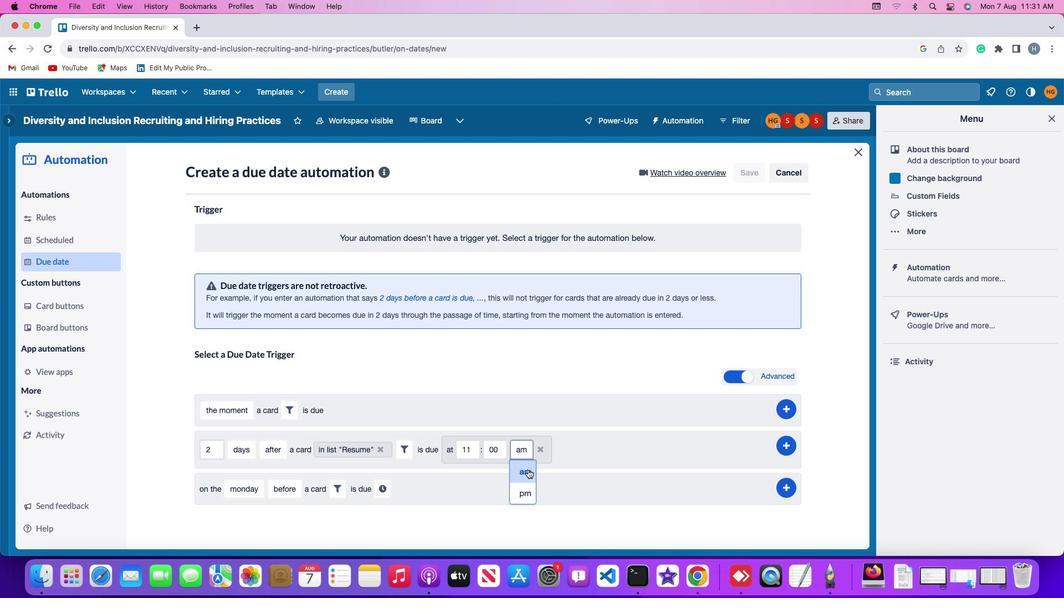 
Action: Mouse moved to (681, 446)
Screenshot: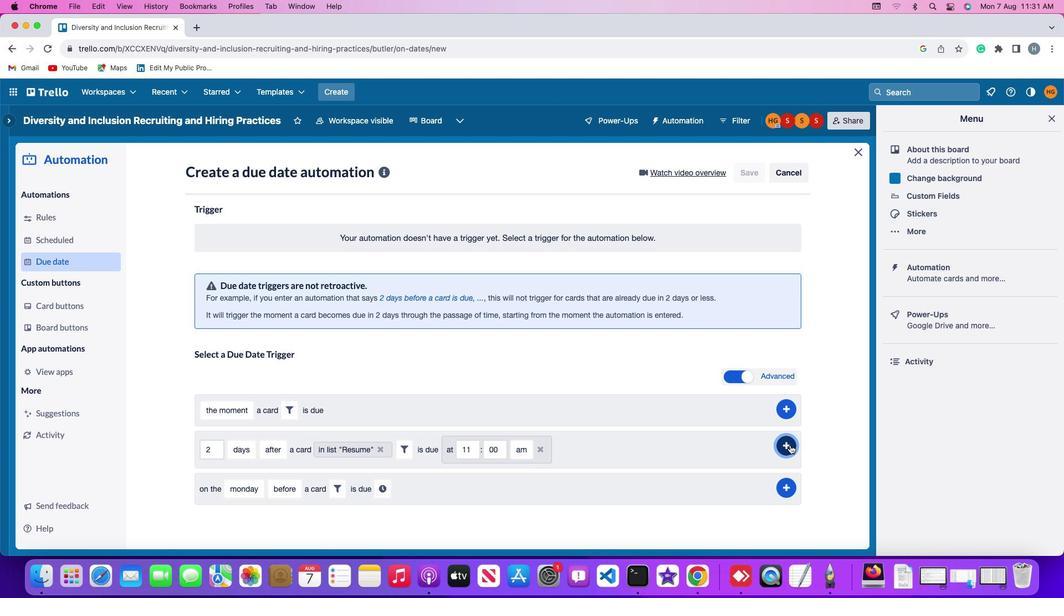 
Action: Mouse pressed left at (681, 446)
Screenshot: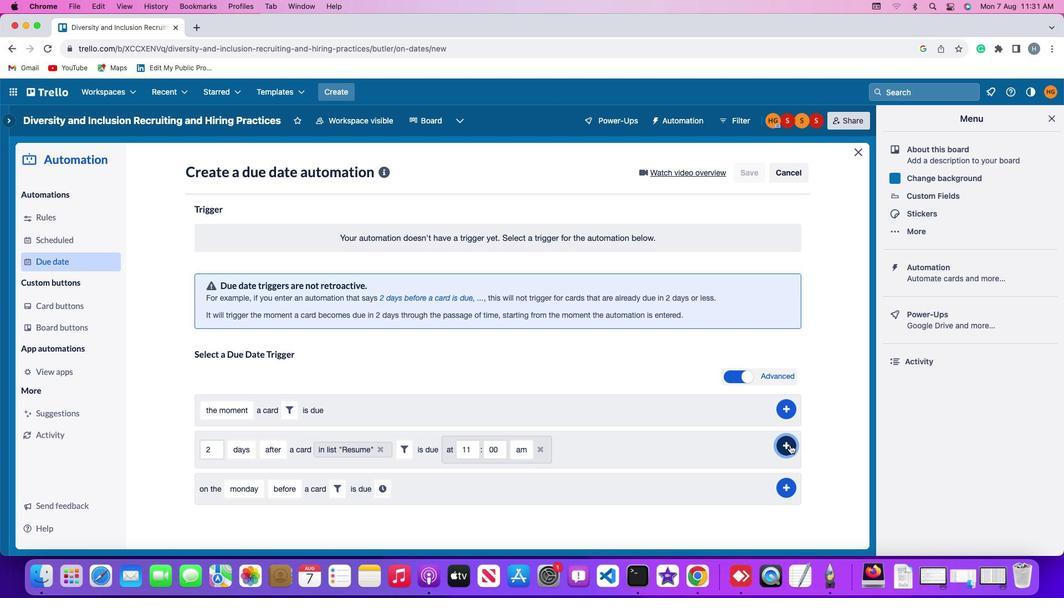 
Action: Mouse moved to (716, 324)
Screenshot: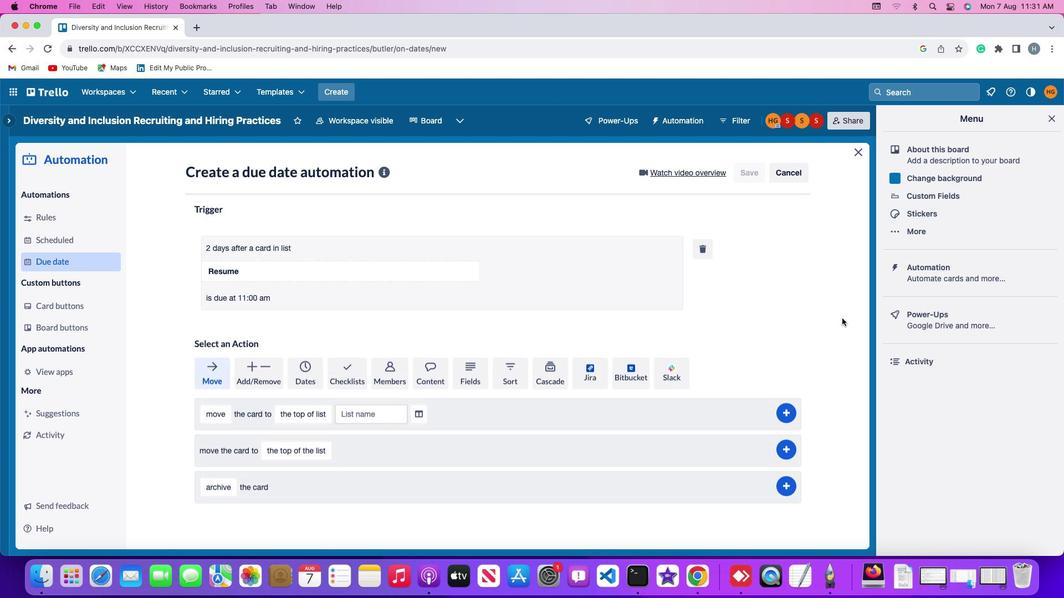 
